 Task: Create a due date automation trigger when advanced on, on the tuesday of the week before a card is due add fields with custom field "Resume" set to a date in this week at 11:00 AM.
Action: Mouse moved to (896, 270)
Screenshot: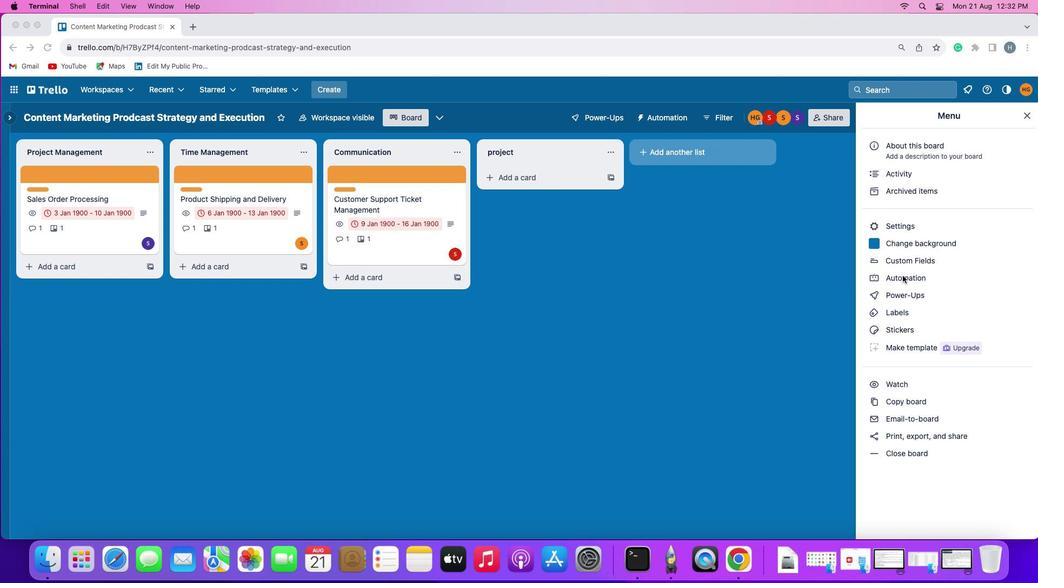 
Action: Mouse pressed left at (896, 270)
Screenshot: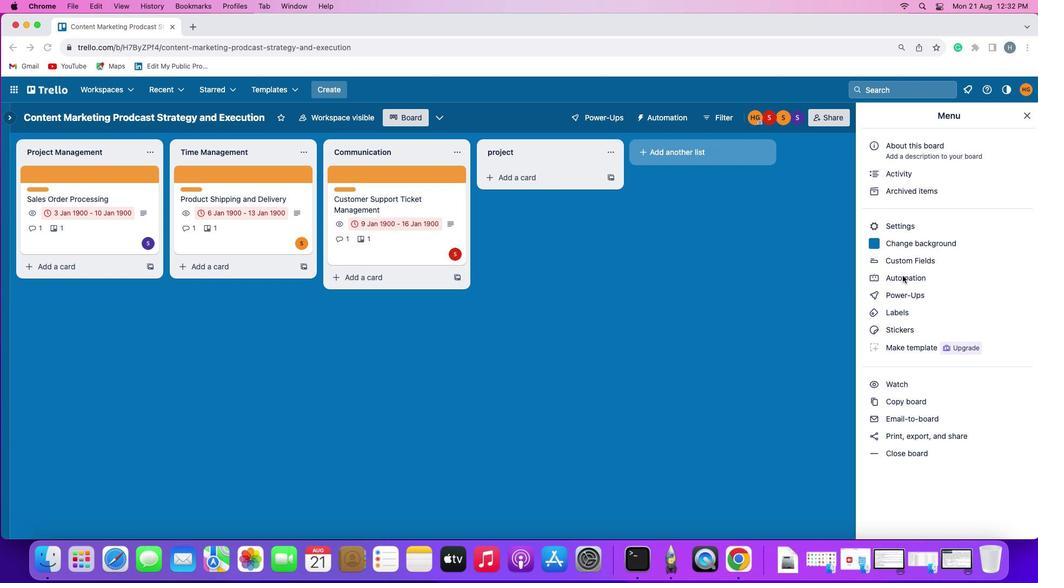 
Action: Mouse pressed left at (896, 270)
Screenshot: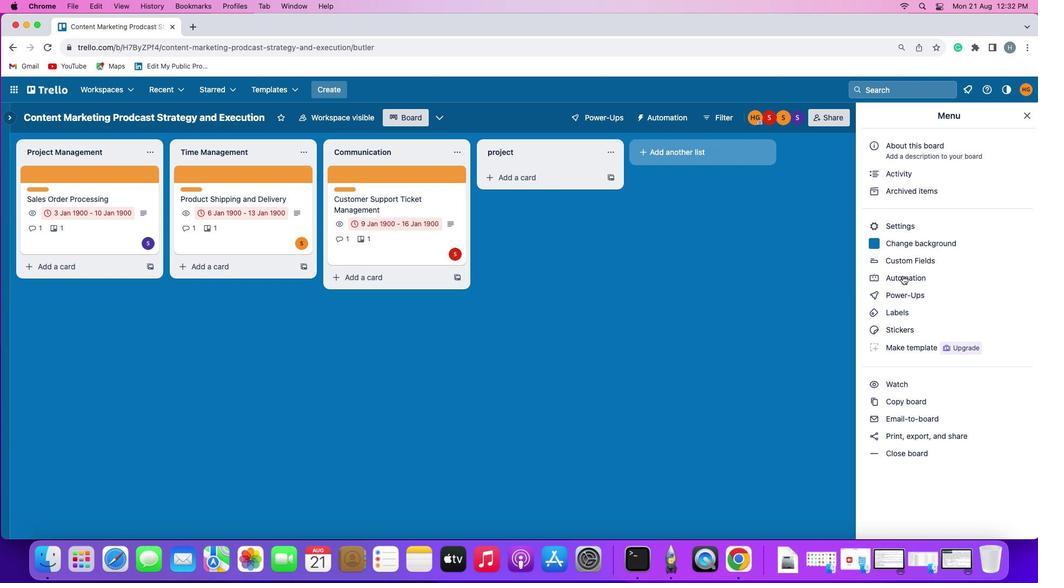 
Action: Mouse moved to (47, 249)
Screenshot: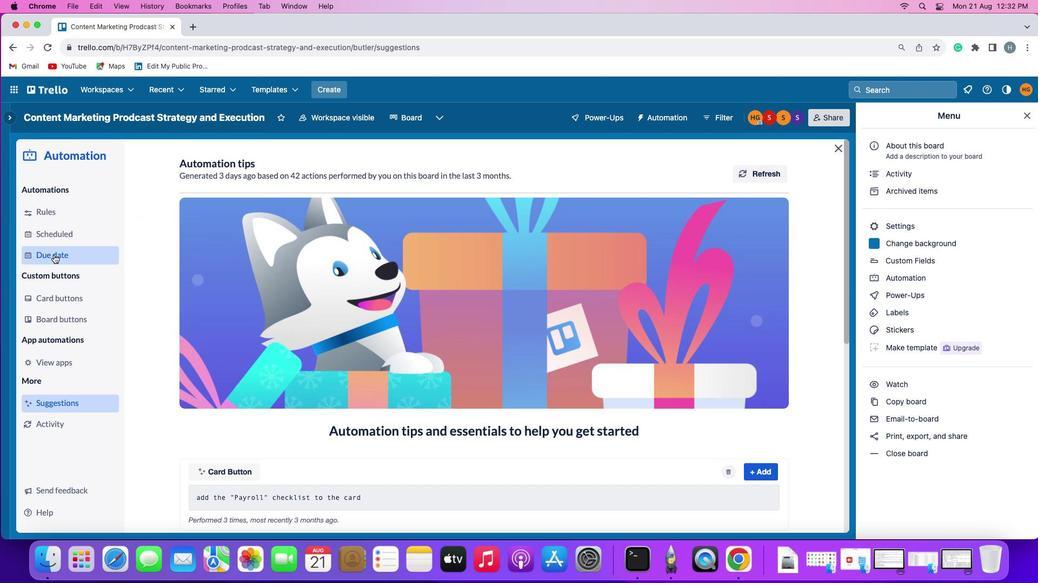 
Action: Mouse pressed left at (47, 249)
Screenshot: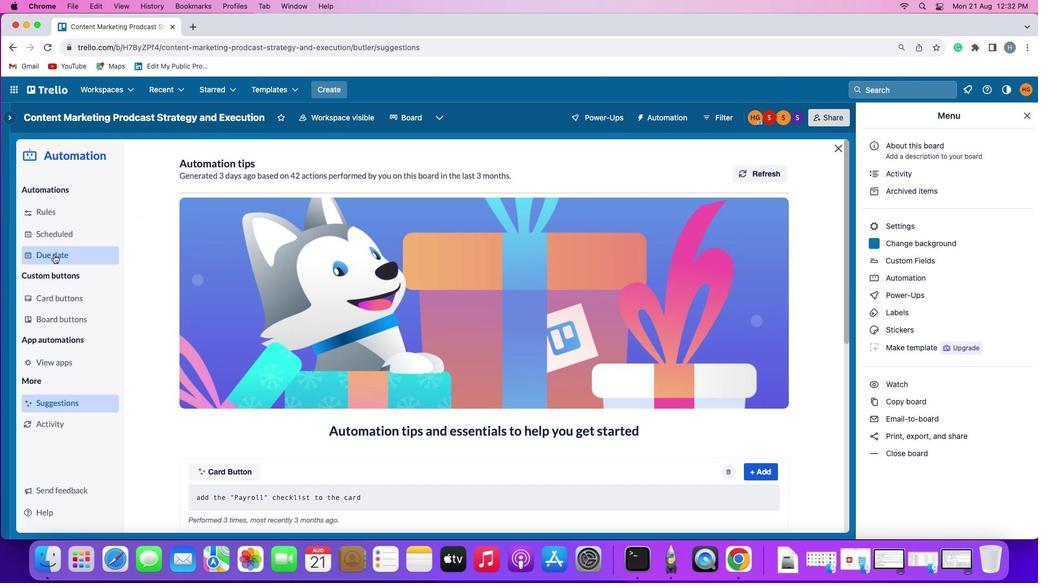 
Action: Mouse moved to (720, 157)
Screenshot: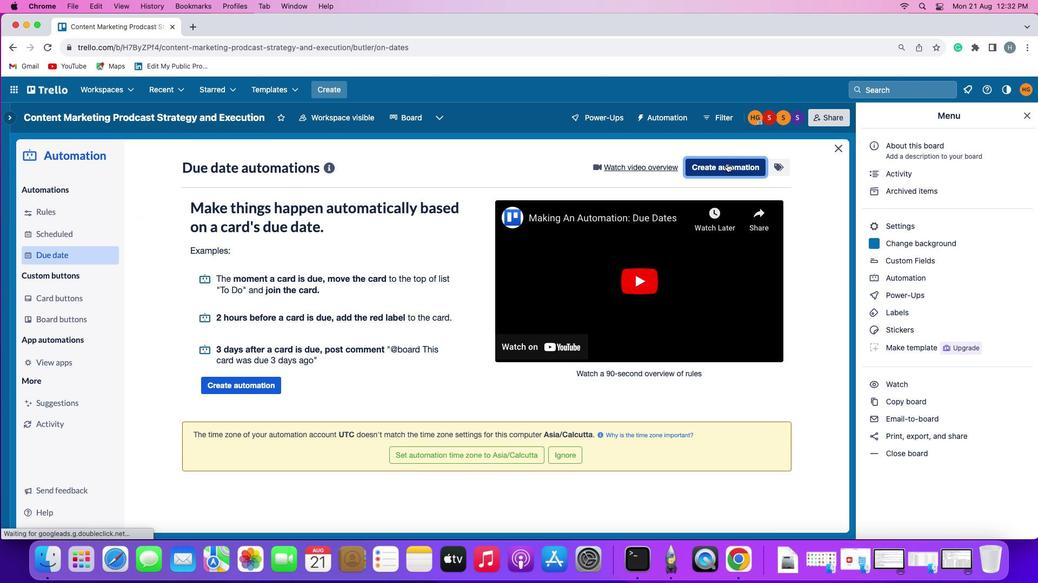 
Action: Mouse pressed left at (720, 157)
Screenshot: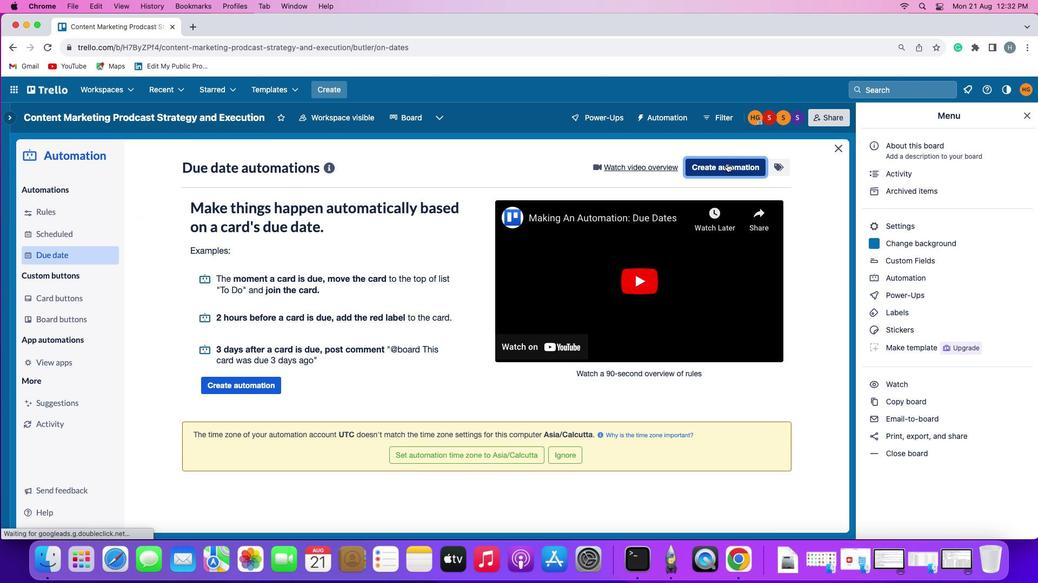 
Action: Mouse moved to (200, 266)
Screenshot: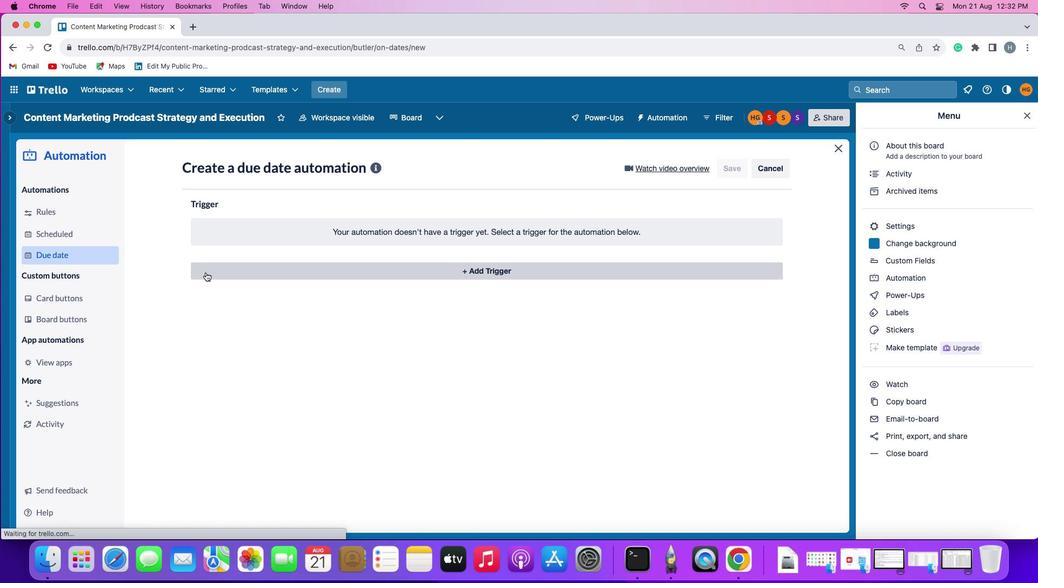 
Action: Mouse pressed left at (200, 266)
Screenshot: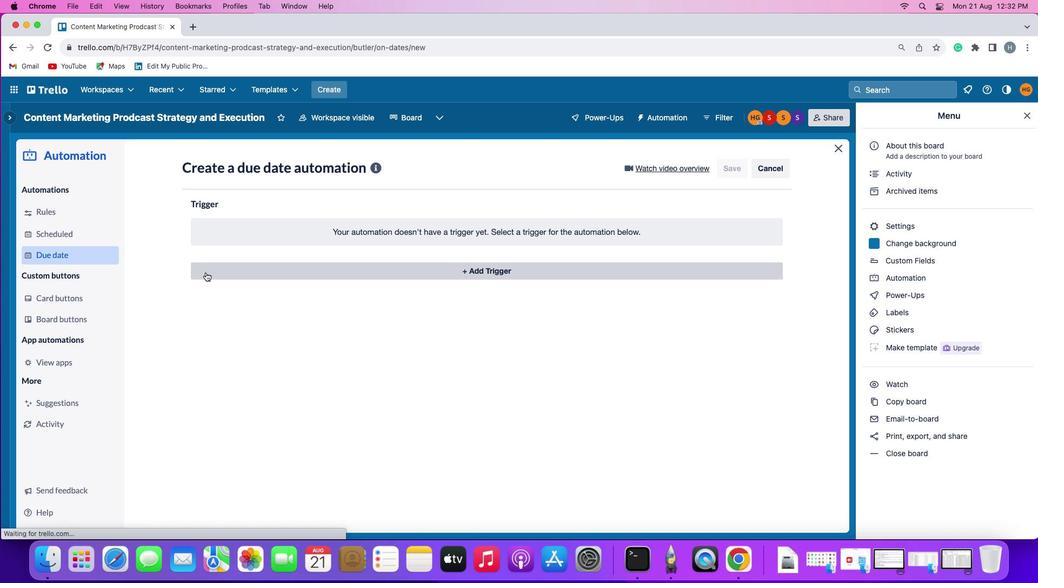 
Action: Mouse moved to (235, 464)
Screenshot: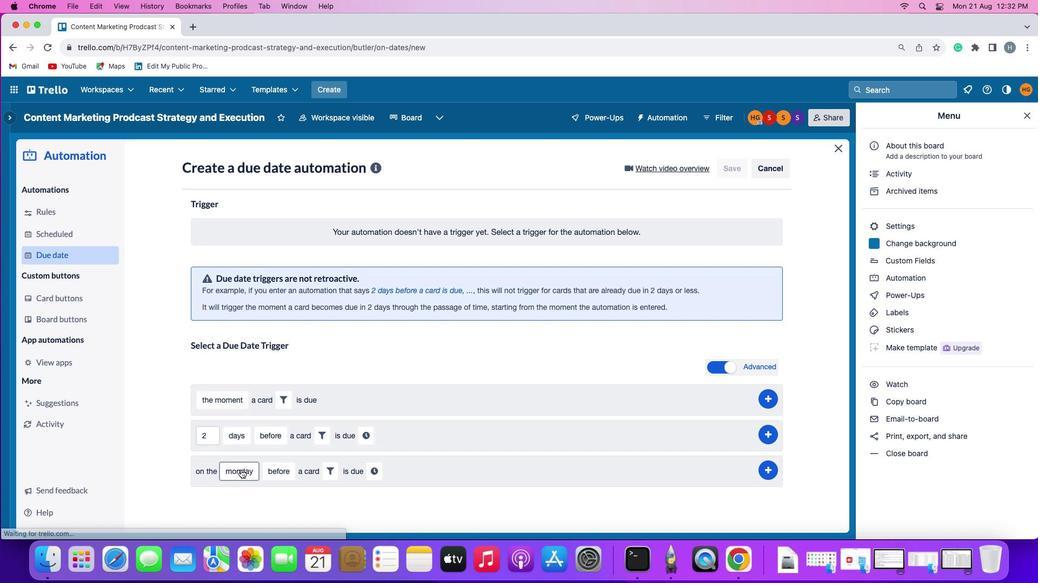 
Action: Mouse pressed left at (235, 464)
Screenshot: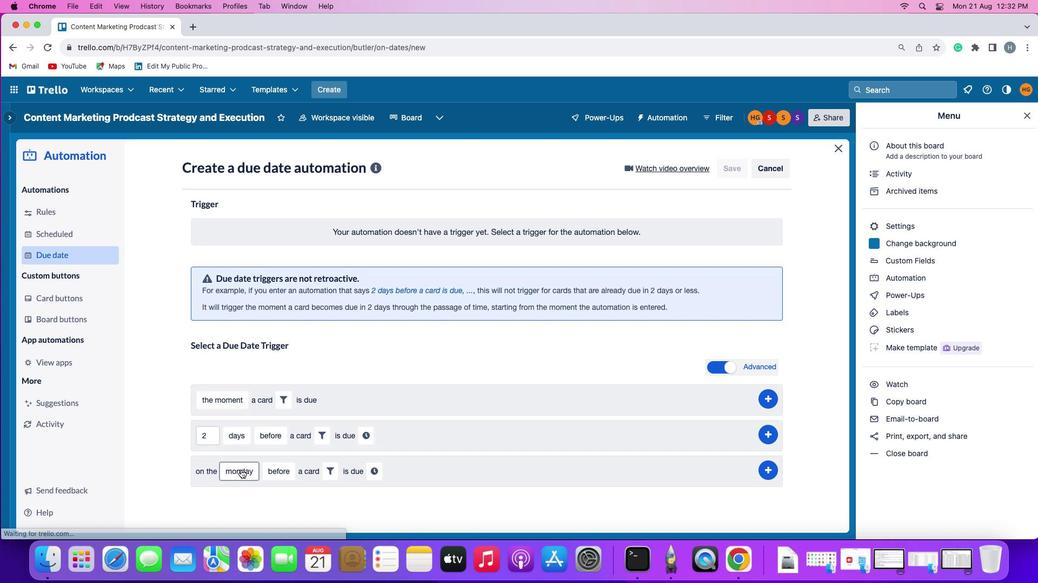
Action: Mouse moved to (262, 336)
Screenshot: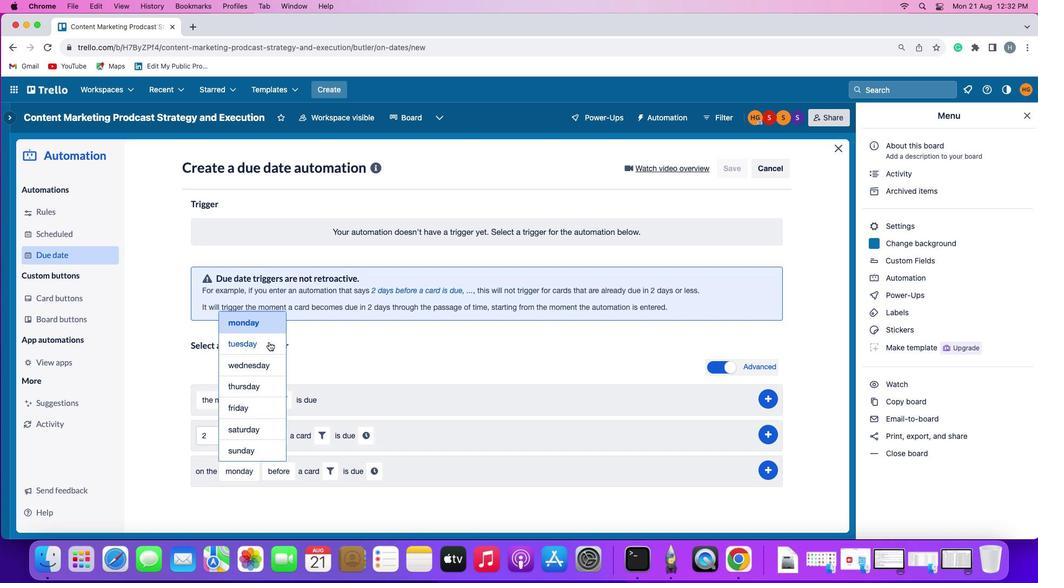 
Action: Mouse pressed left at (262, 336)
Screenshot: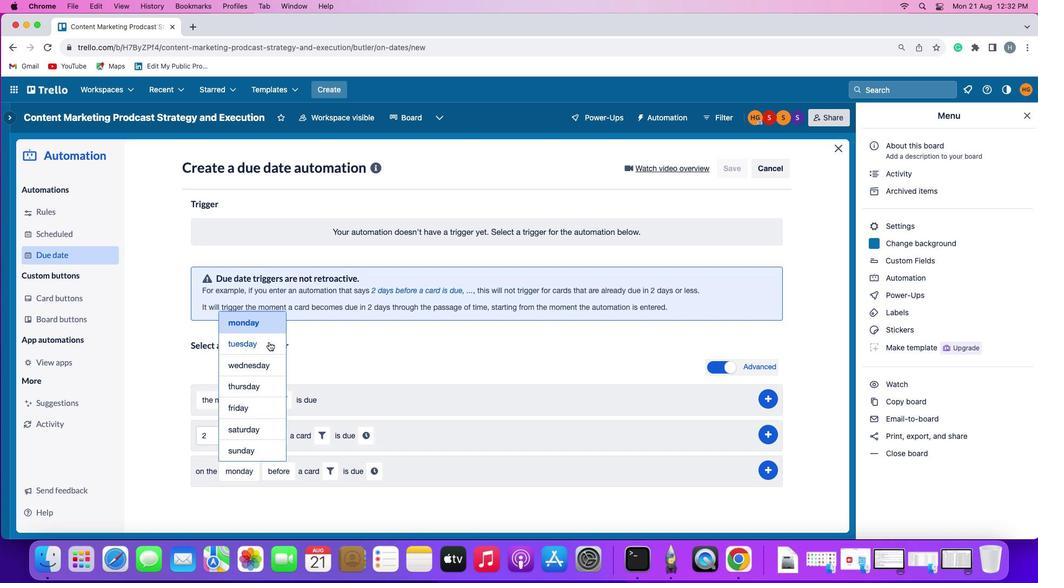 
Action: Mouse moved to (272, 469)
Screenshot: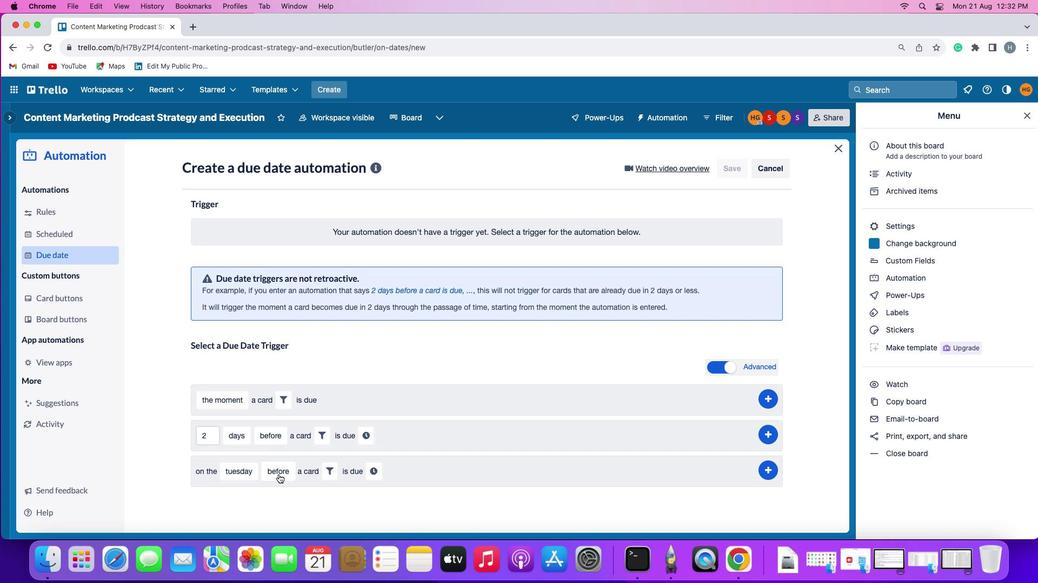 
Action: Mouse pressed left at (272, 469)
Screenshot: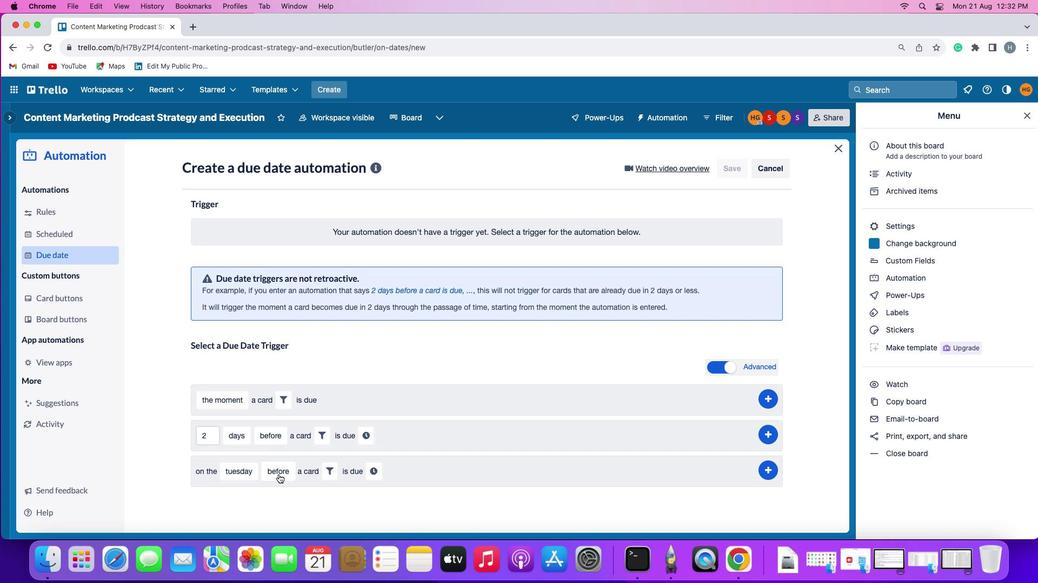 
Action: Mouse moved to (280, 444)
Screenshot: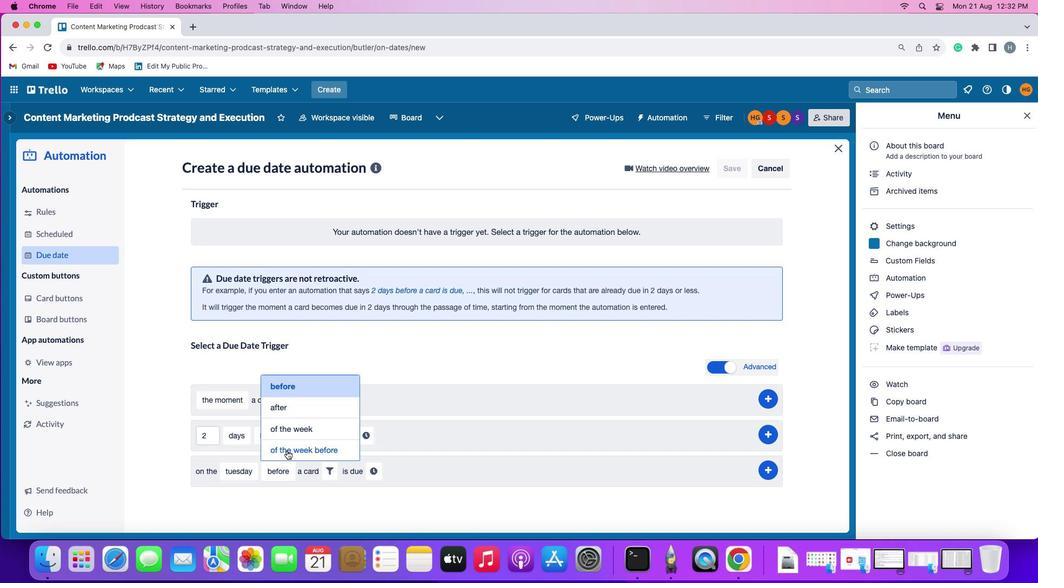 
Action: Mouse pressed left at (280, 444)
Screenshot: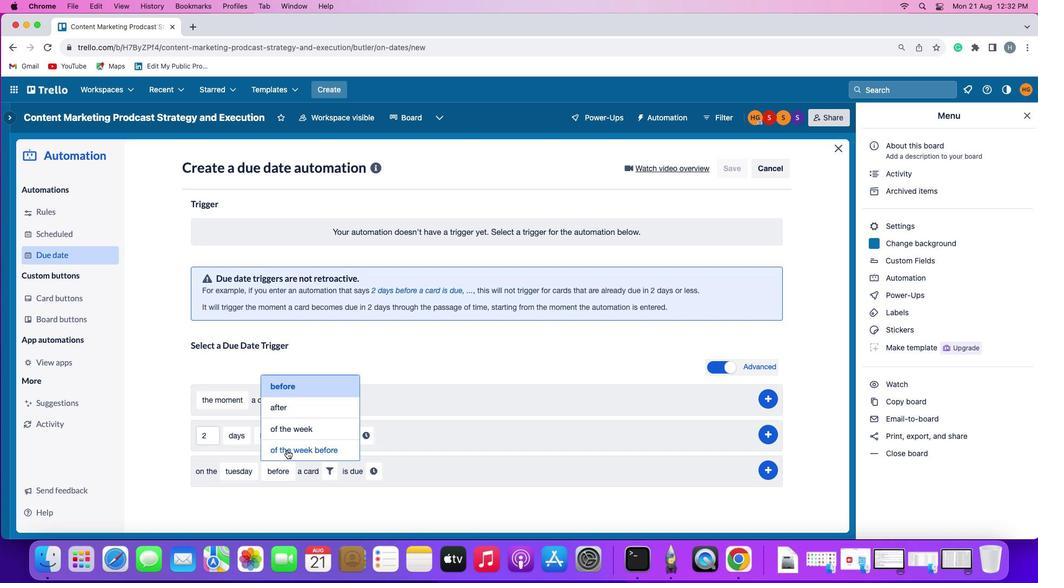 
Action: Mouse moved to (370, 467)
Screenshot: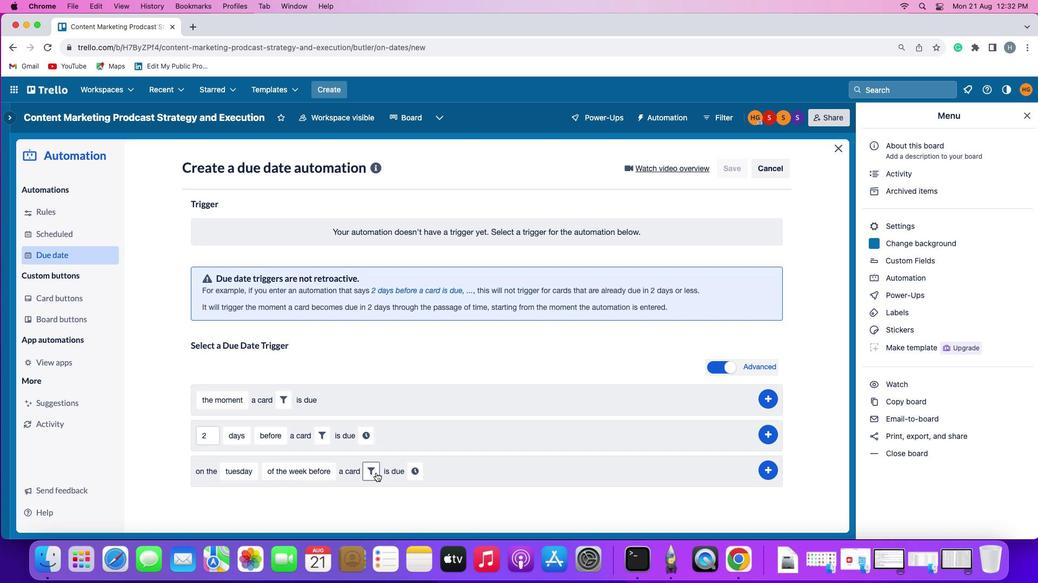 
Action: Mouse pressed left at (370, 467)
Screenshot: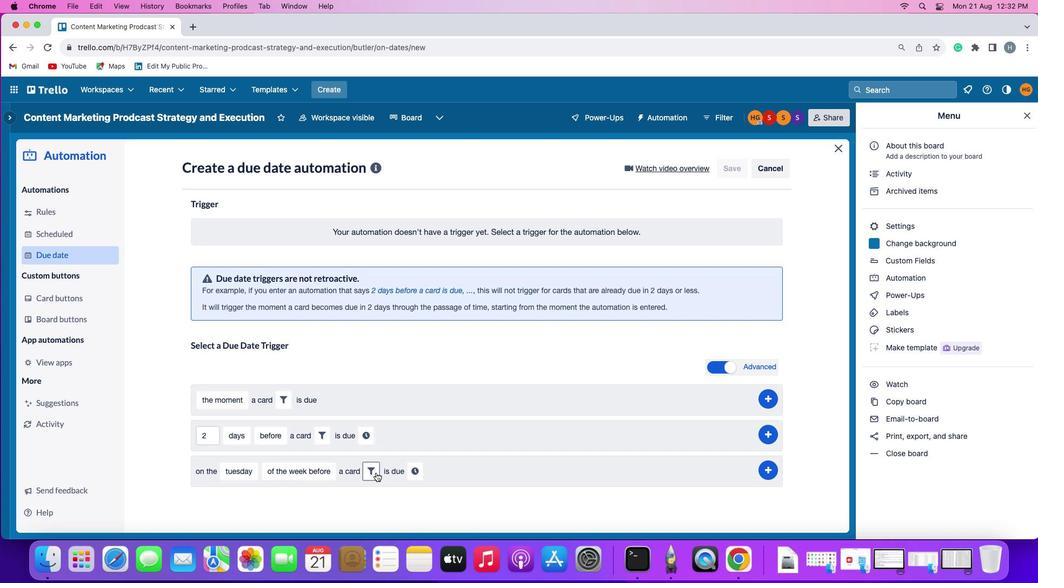 
Action: Mouse moved to (534, 499)
Screenshot: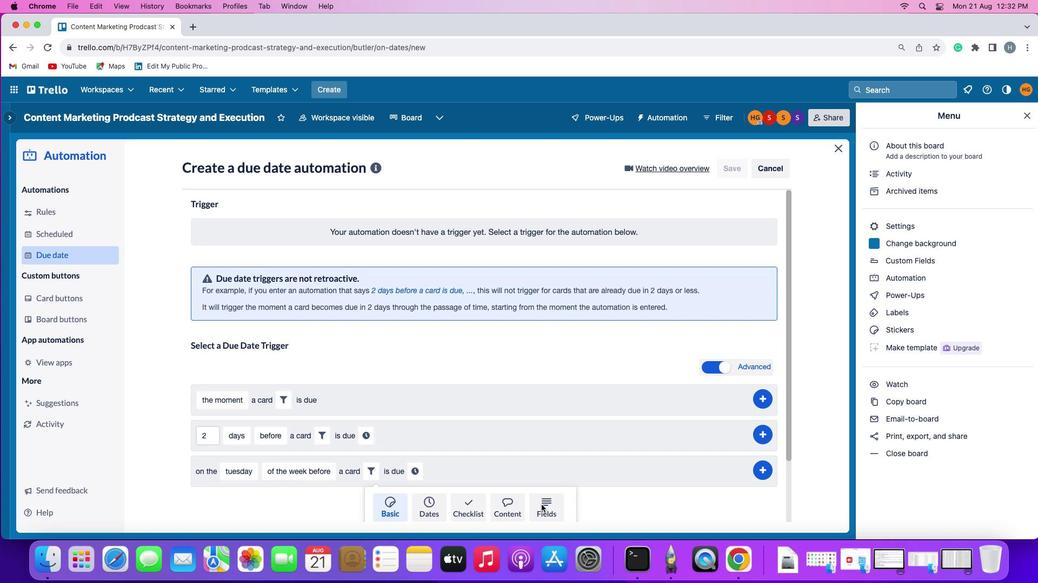 
Action: Mouse pressed left at (534, 499)
Screenshot: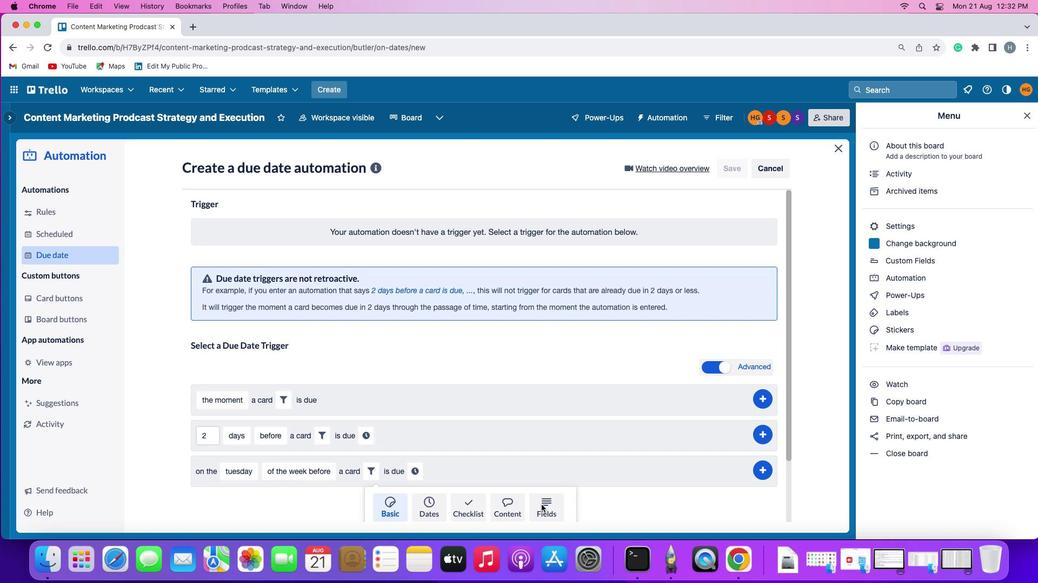 
Action: Mouse moved to (337, 490)
Screenshot: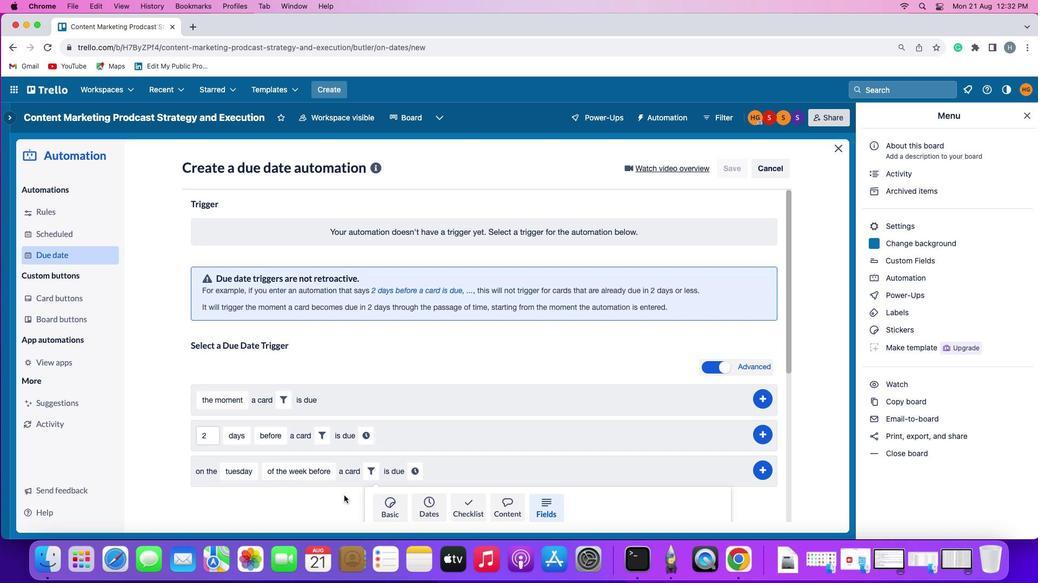 
Action: Mouse scrolled (337, 490) with delta (-5, -5)
Screenshot: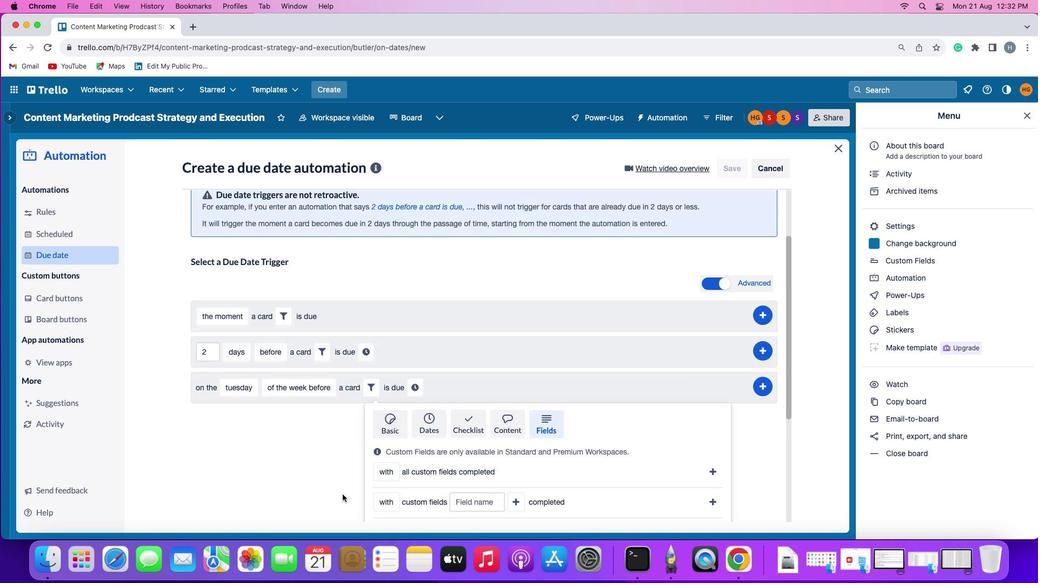 
Action: Mouse scrolled (337, 490) with delta (-5, -5)
Screenshot: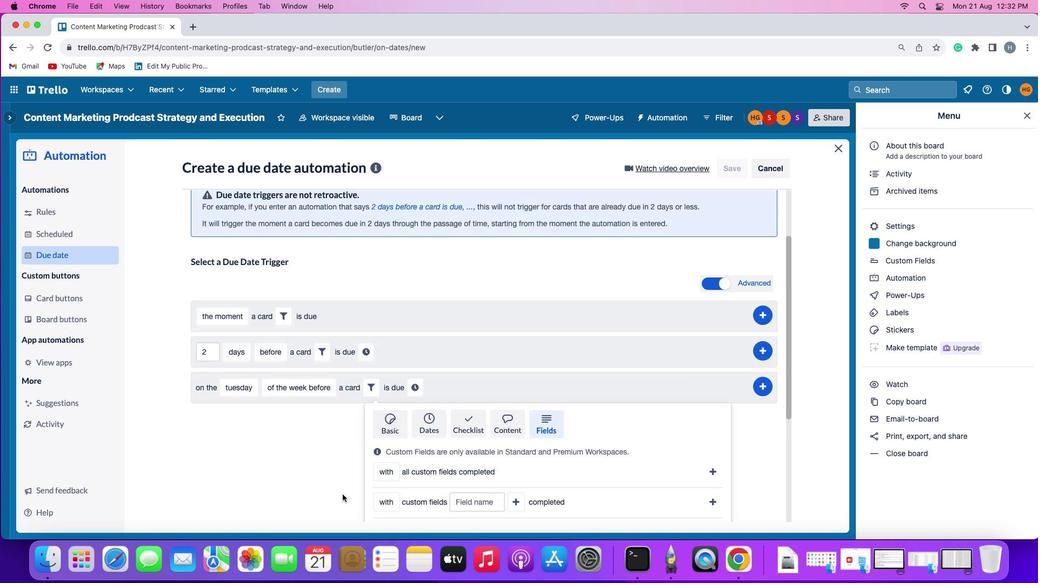 
Action: Mouse scrolled (337, 490) with delta (-5, -7)
Screenshot: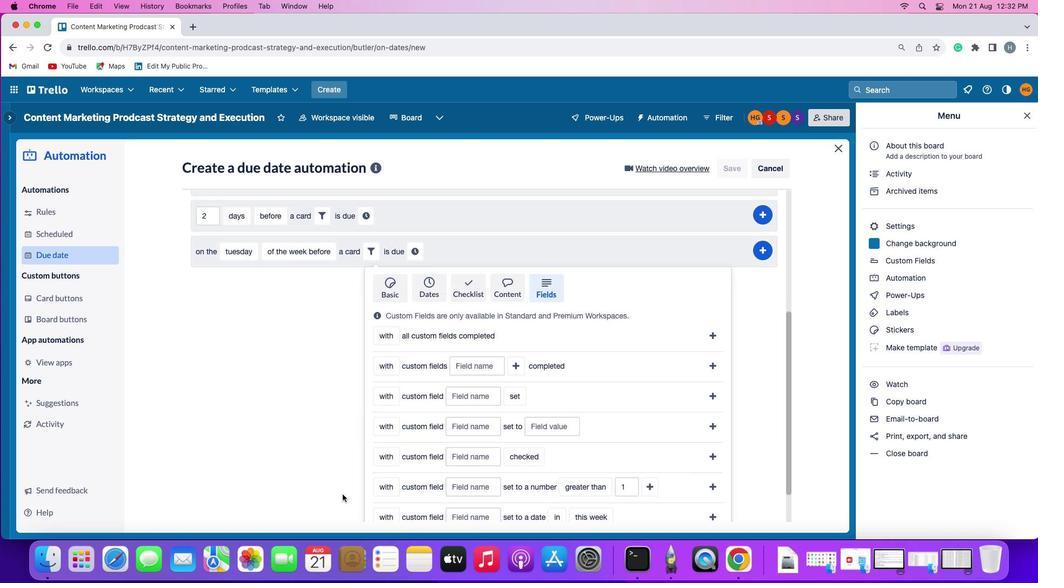 
Action: Mouse scrolled (337, 490) with delta (-5, -8)
Screenshot: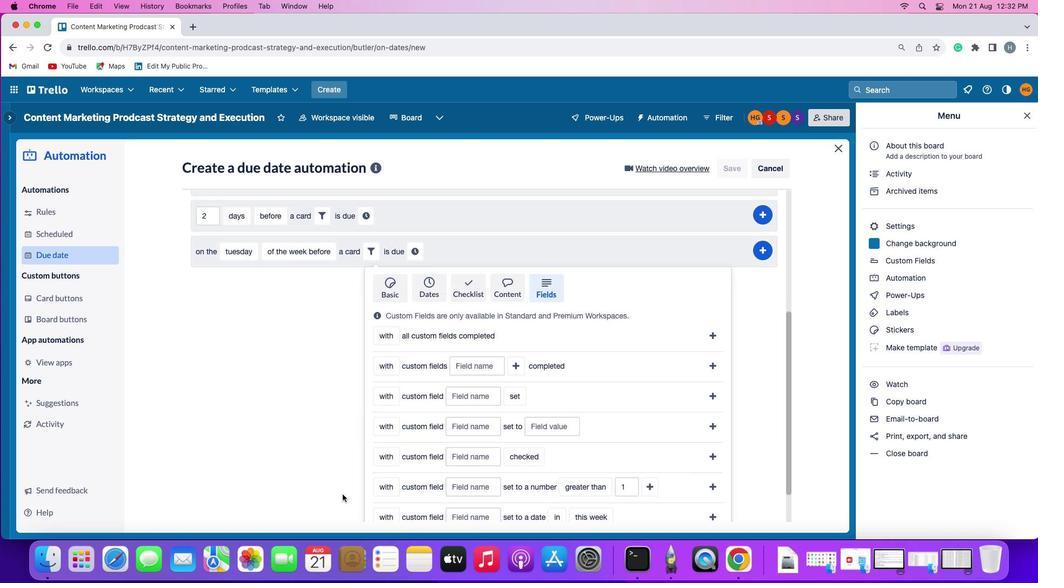 
Action: Mouse scrolled (337, 490) with delta (-5, -8)
Screenshot: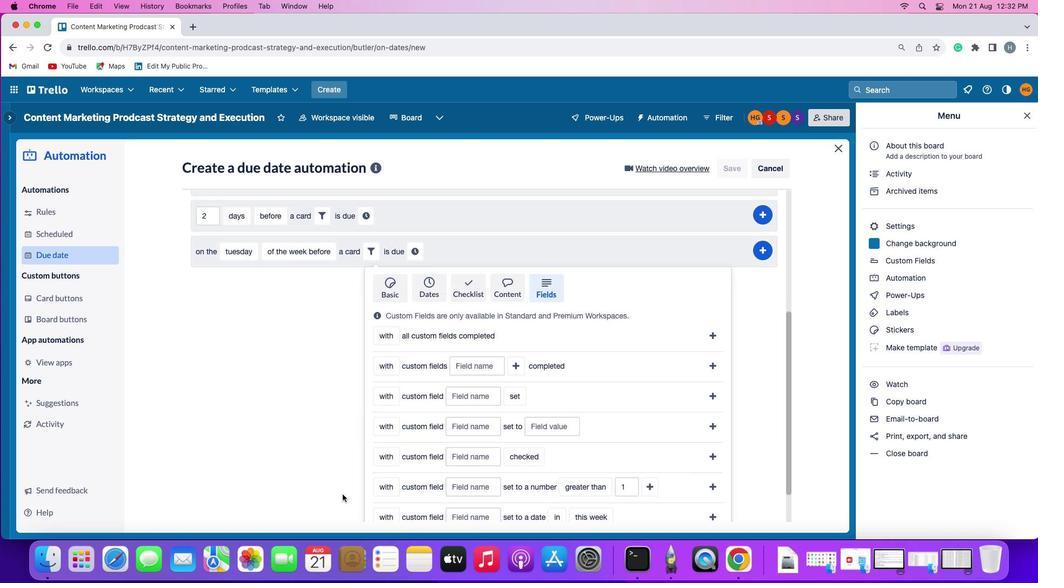 
Action: Mouse moved to (337, 489)
Screenshot: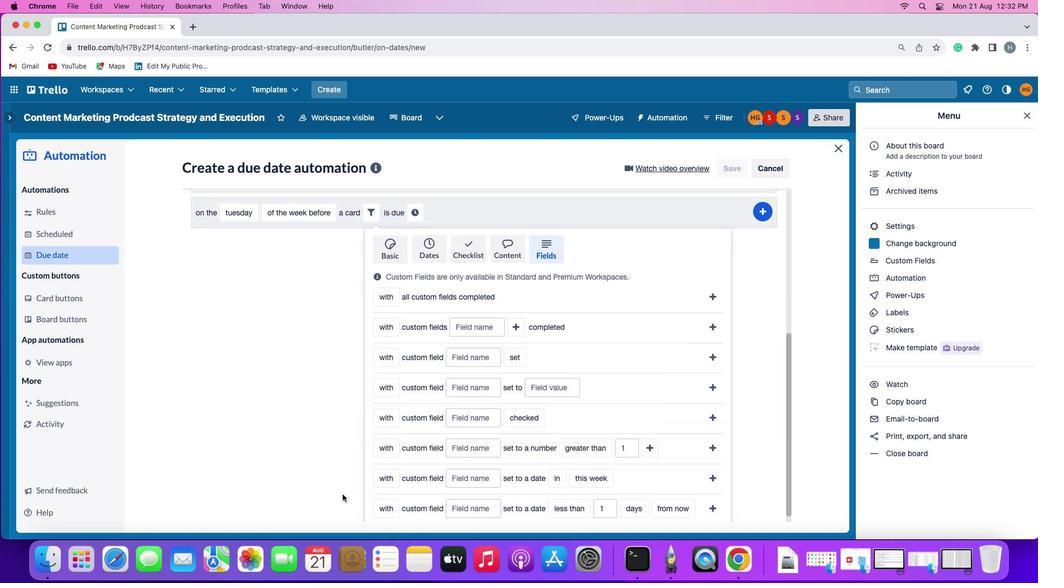 
Action: Mouse scrolled (337, 489) with delta (-5, -9)
Screenshot: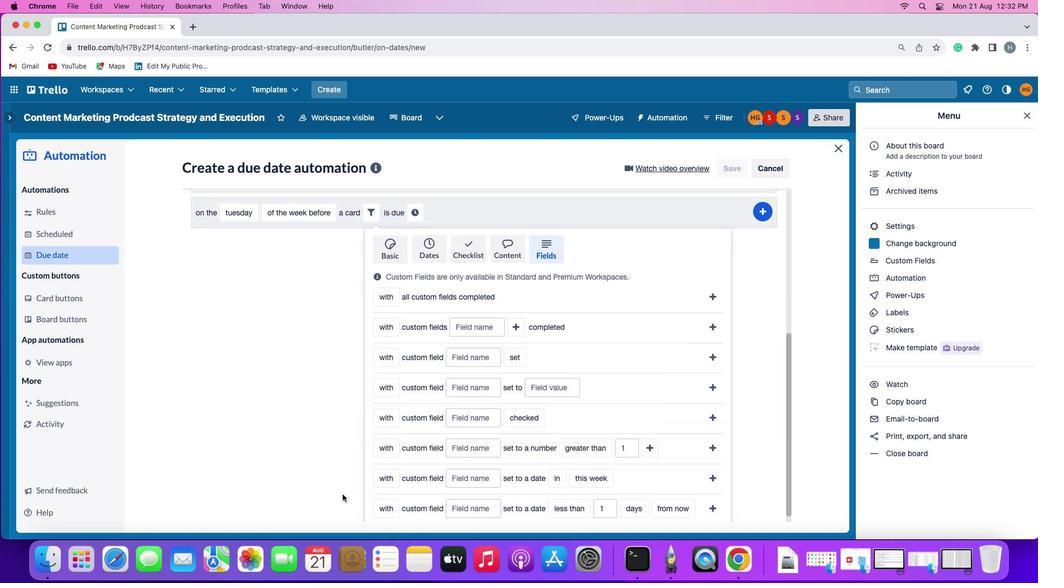 
Action: Mouse moved to (336, 488)
Screenshot: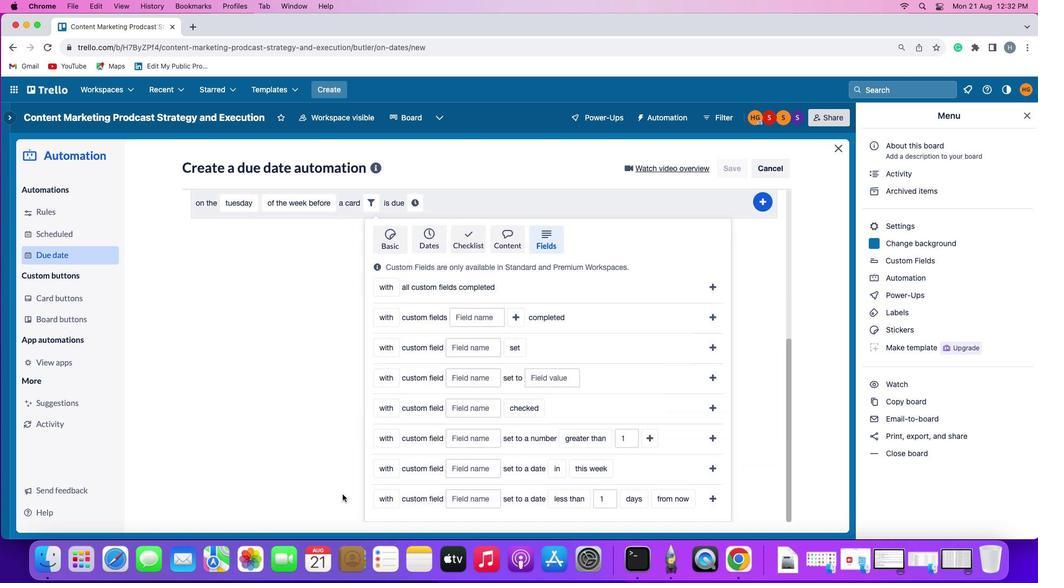 
Action: Mouse scrolled (336, 488) with delta (-5, -5)
Screenshot: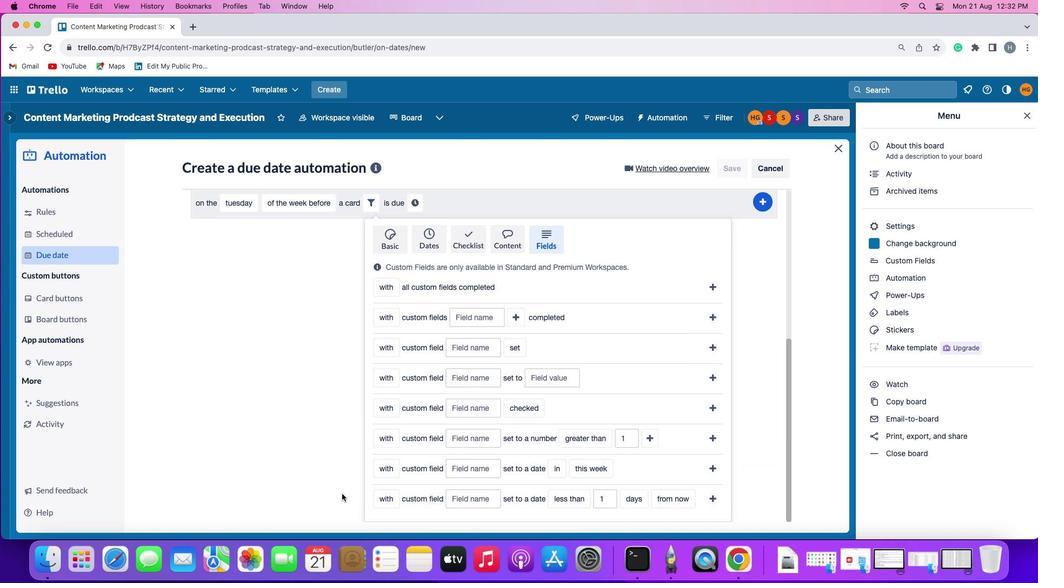 
Action: Mouse scrolled (336, 488) with delta (-5, -5)
Screenshot: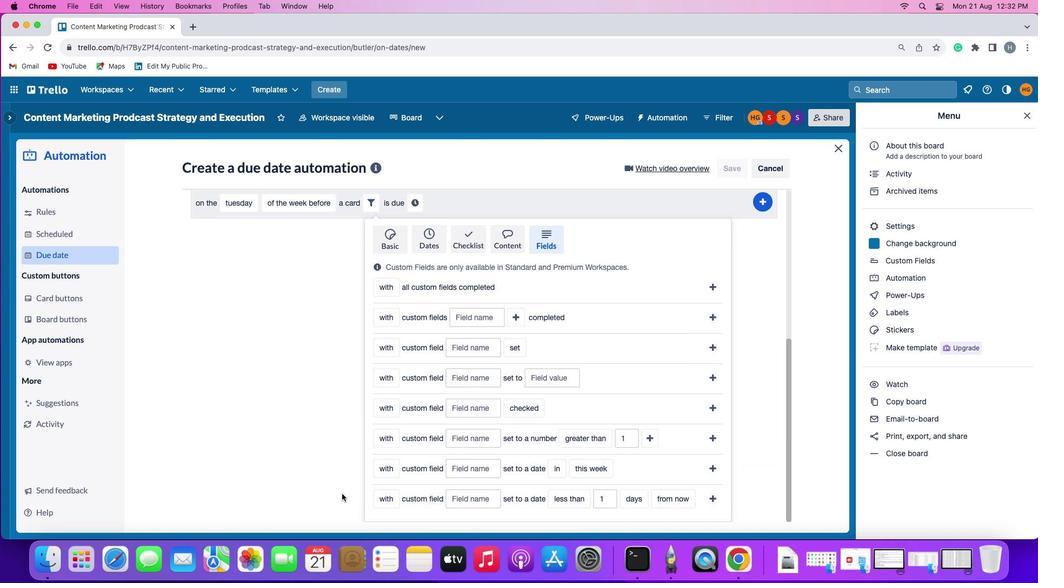 
Action: Mouse scrolled (336, 488) with delta (-5, -7)
Screenshot: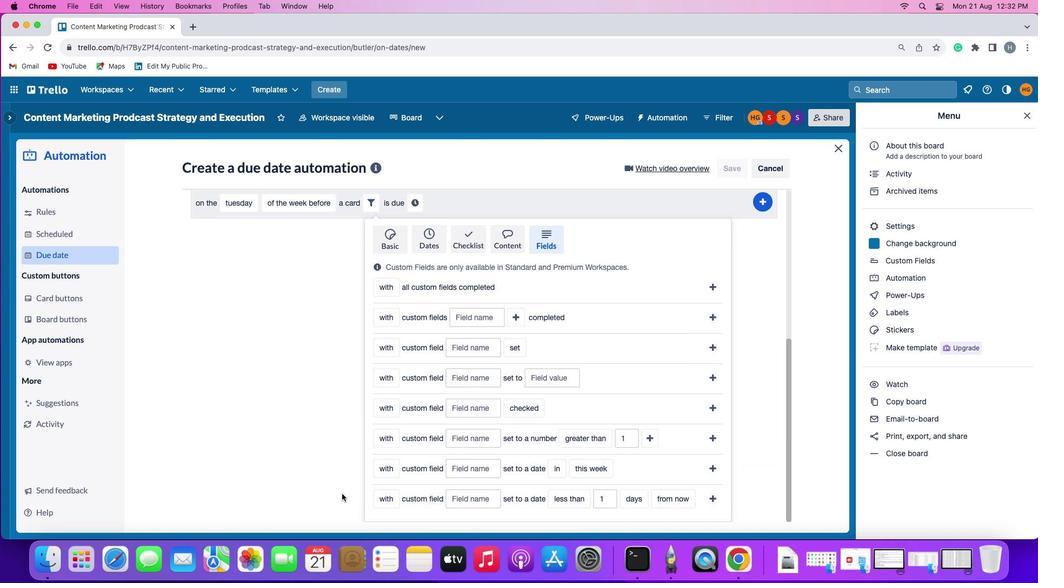 
Action: Mouse scrolled (336, 488) with delta (-5, -8)
Screenshot: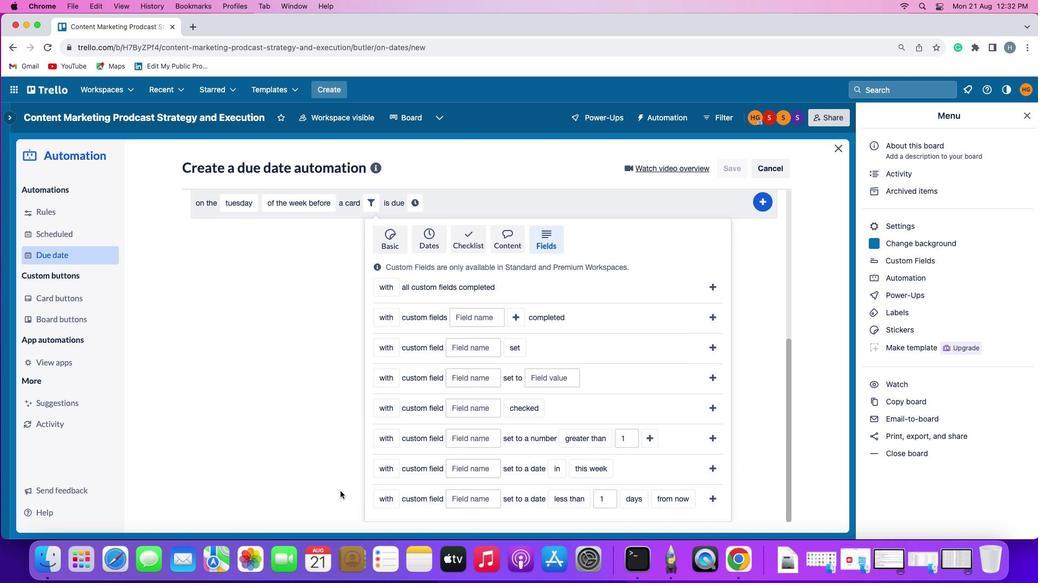 
Action: Mouse scrolled (336, 488) with delta (-5, -8)
Screenshot: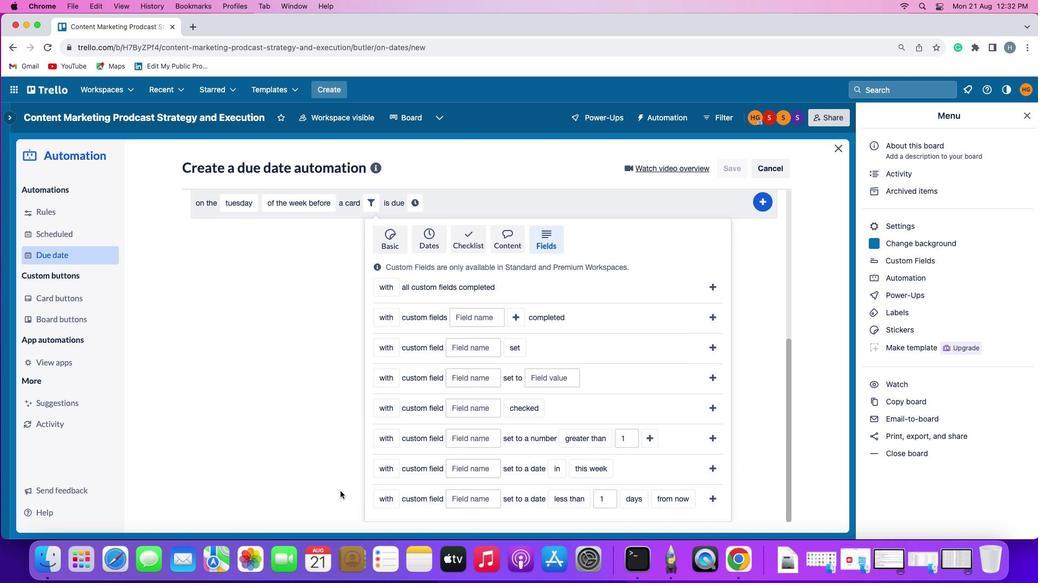 
Action: Mouse scrolled (336, 488) with delta (-5, -9)
Screenshot: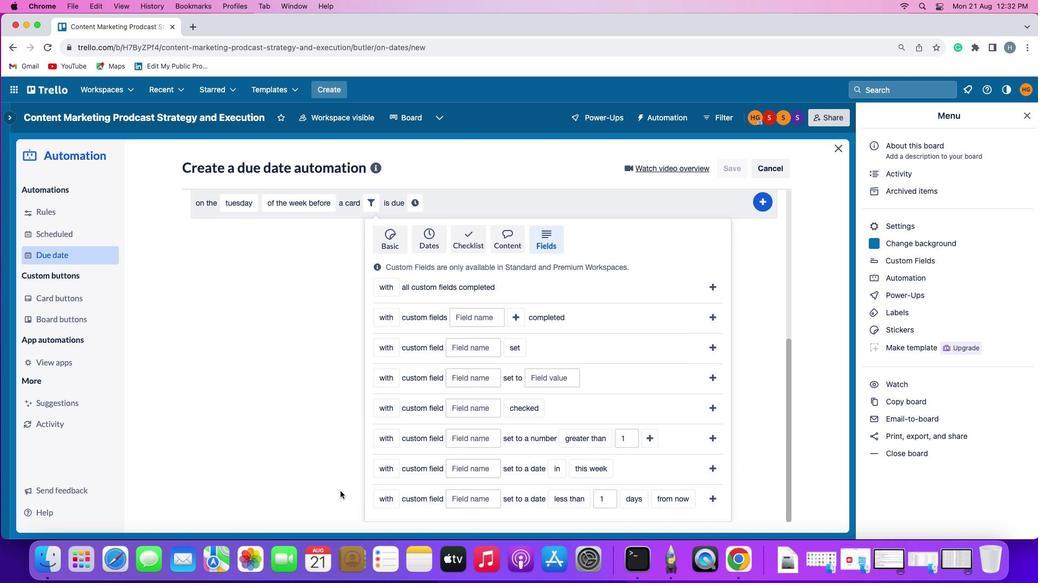 
Action: Mouse moved to (334, 485)
Screenshot: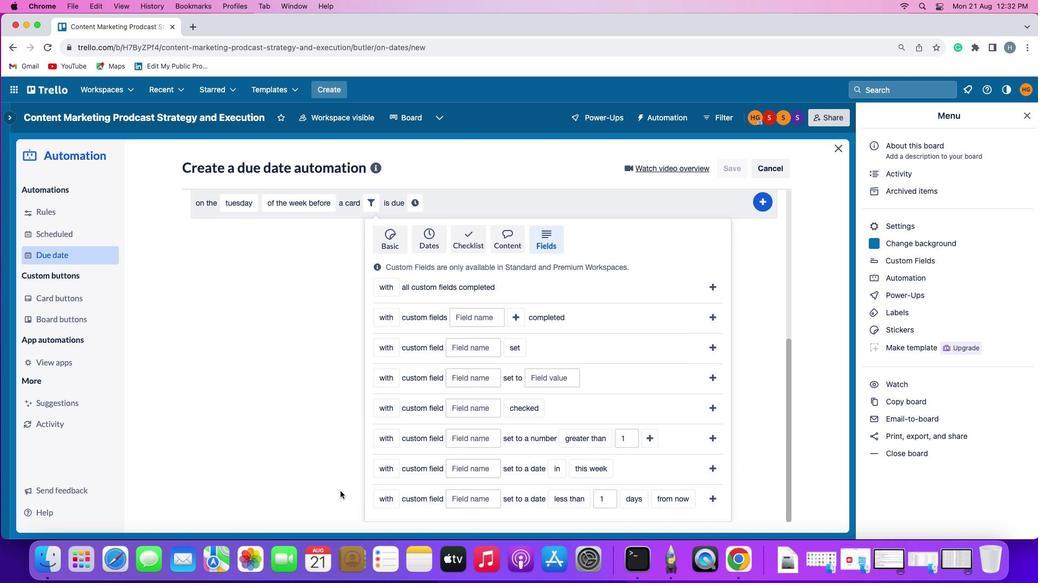 
Action: Mouse scrolled (334, 485) with delta (-5, -5)
Screenshot: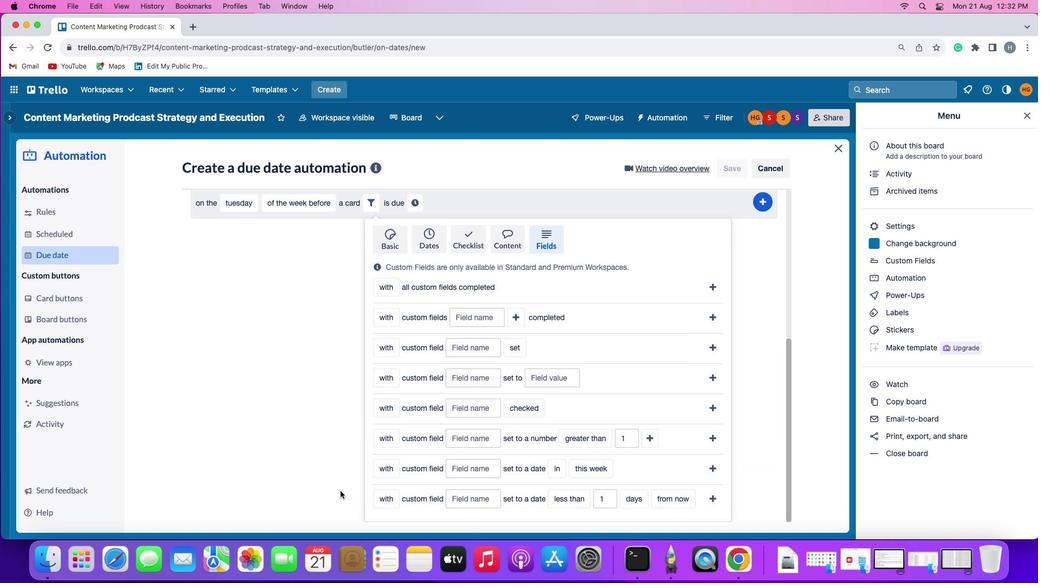 
Action: Mouse scrolled (334, 485) with delta (-5, -5)
Screenshot: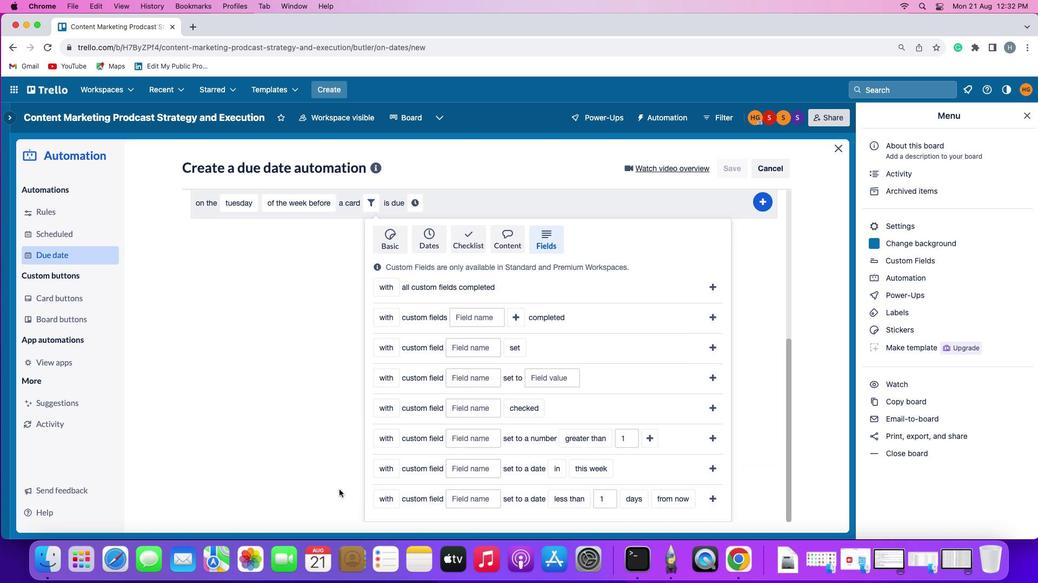 
Action: Mouse scrolled (334, 485) with delta (-5, -6)
Screenshot: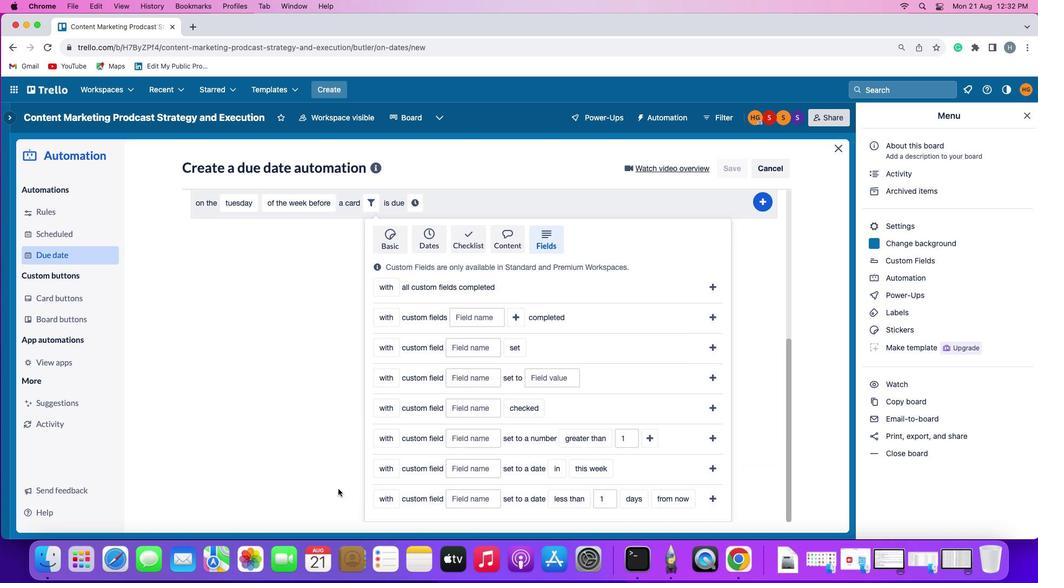 
Action: Mouse moved to (389, 464)
Screenshot: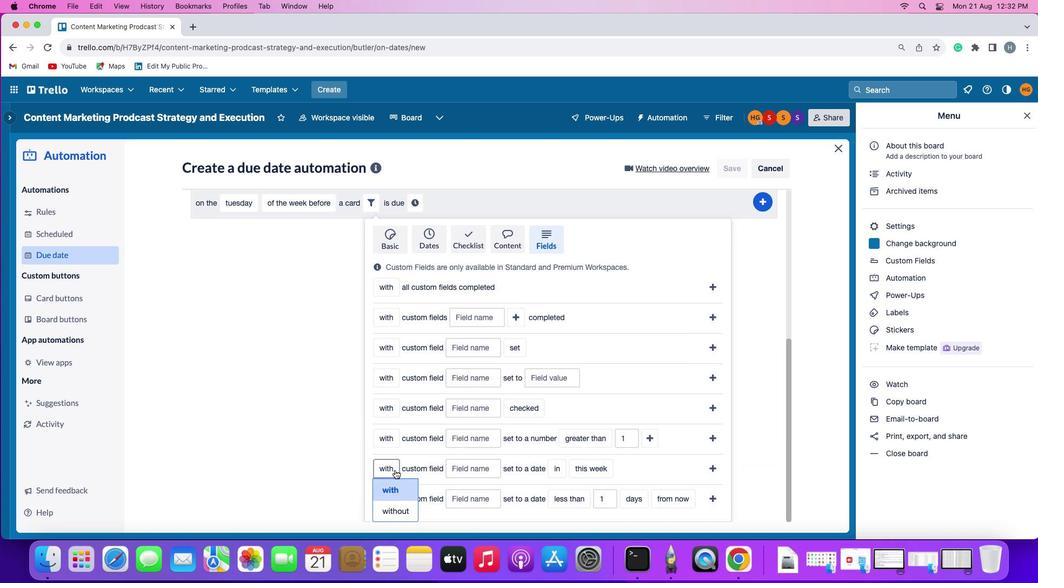
Action: Mouse pressed left at (389, 464)
Screenshot: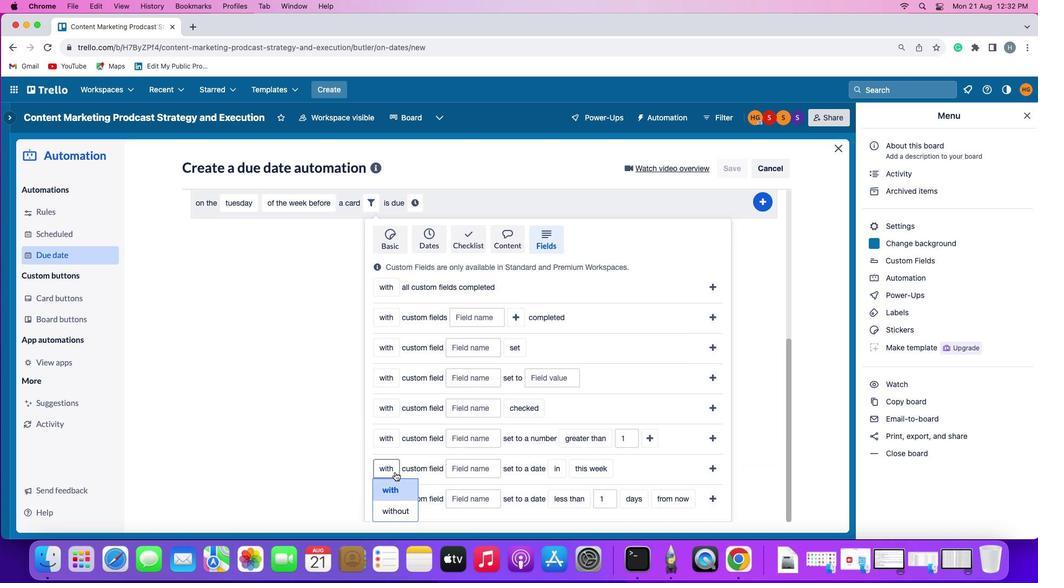
Action: Mouse moved to (391, 480)
Screenshot: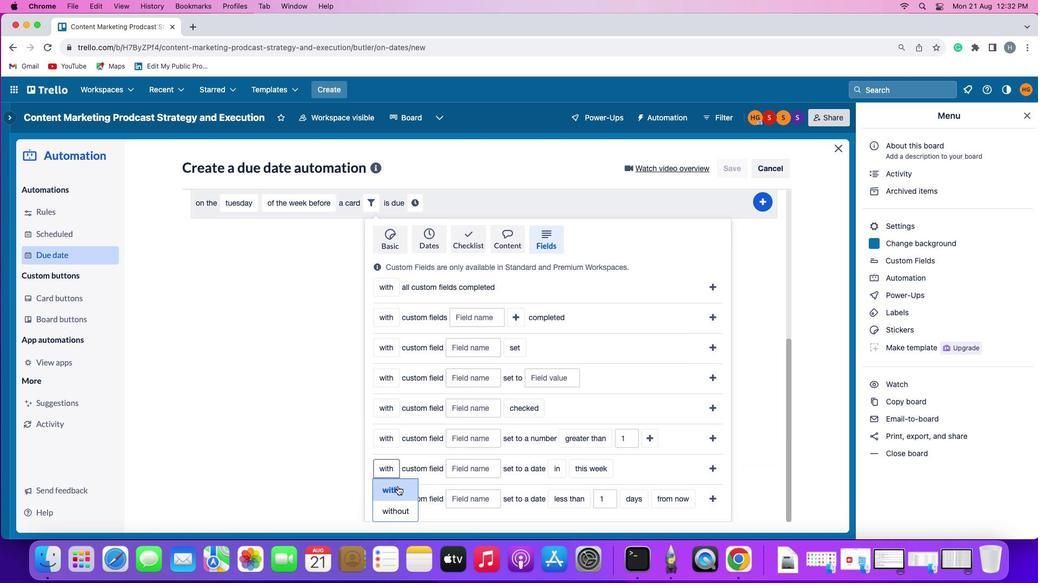 
Action: Mouse pressed left at (391, 480)
Screenshot: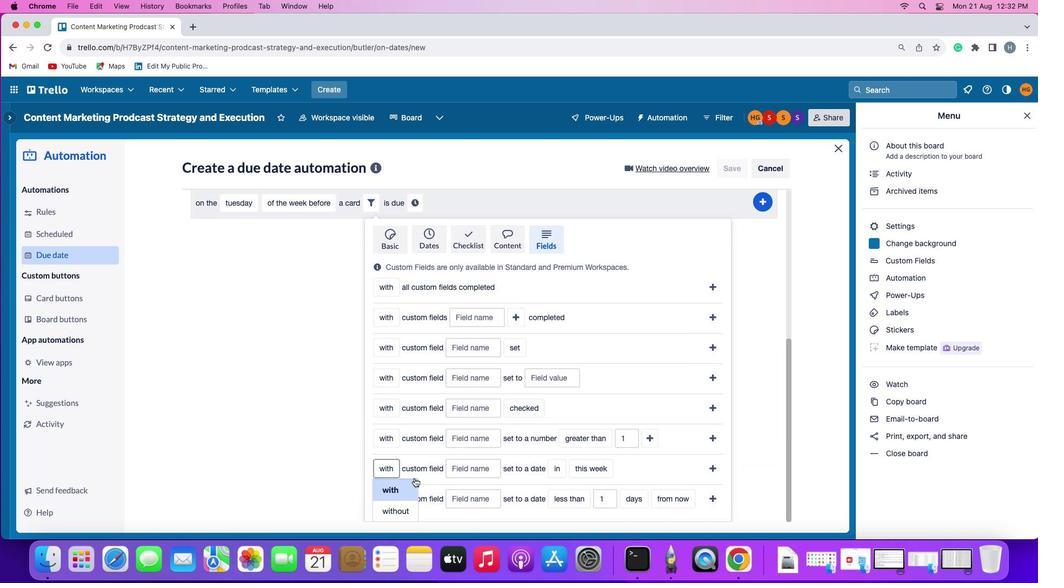 
Action: Mouse moved to (475, 456)
Screenshot: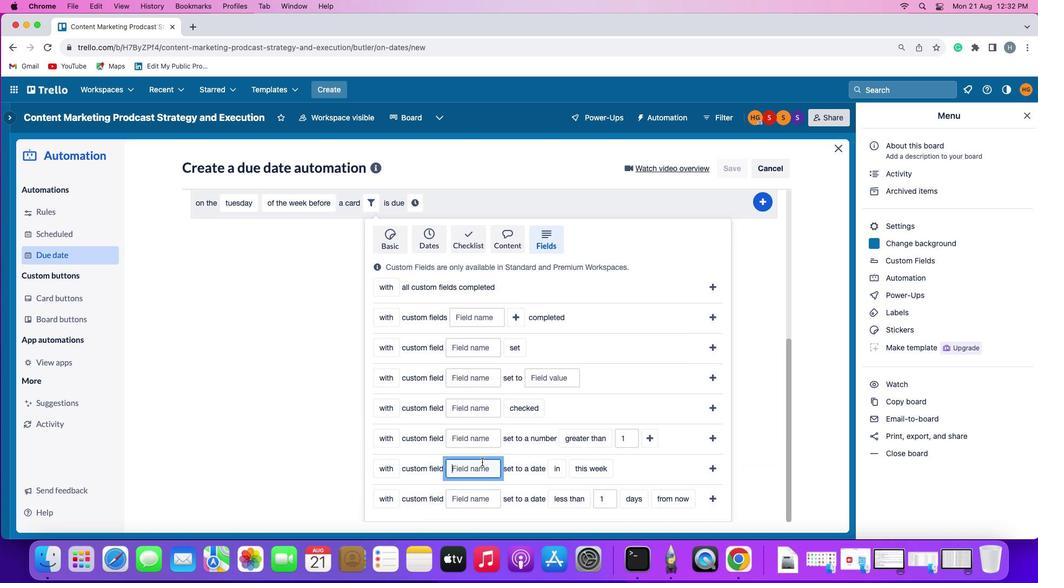 
Action: Mouse pressed left at (475, 456)
Screenshot: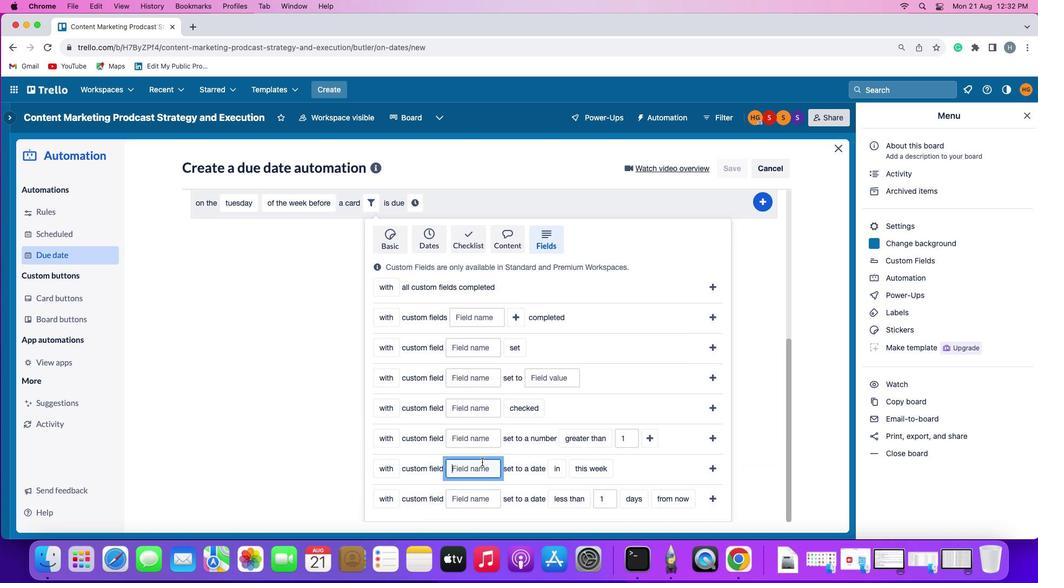 
Action: Key pressed Key.shift'R''e''s''u''m''e'
Screenshot: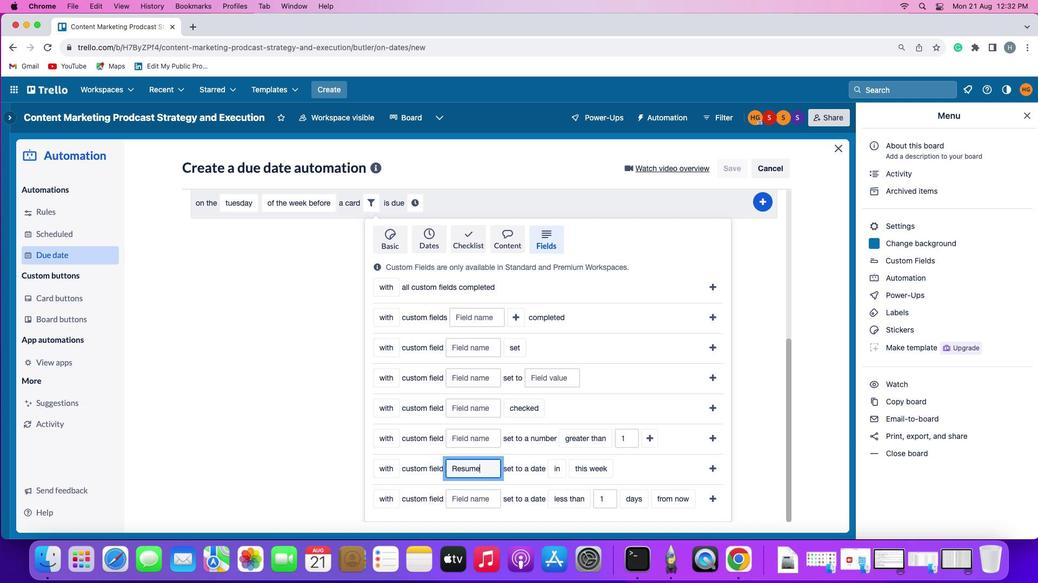 
Action: Mouse moved to (553, 460)
Screenshot: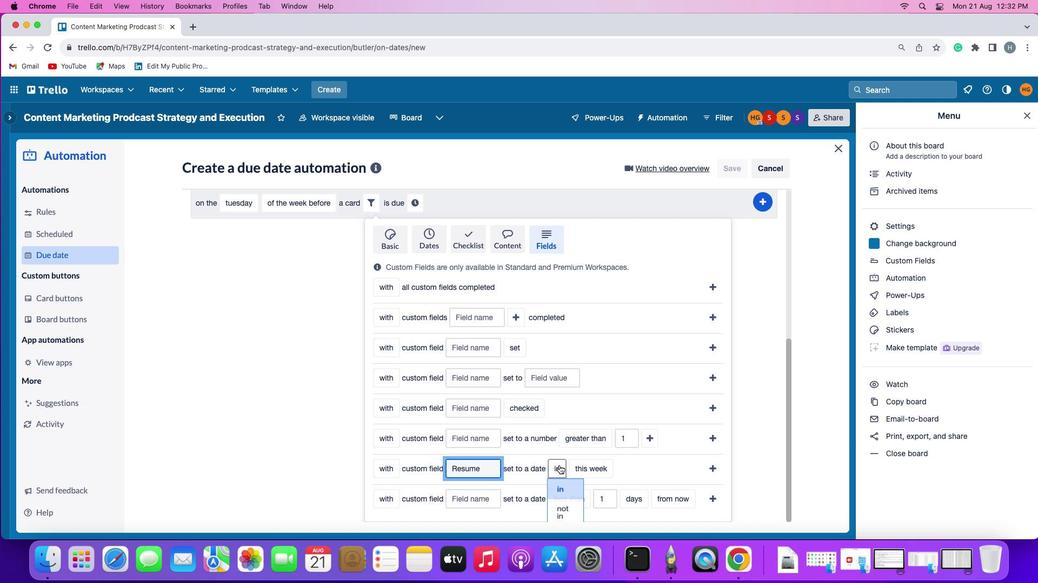 
Action: Mouse pressed left at (553, 460)
Screenshot: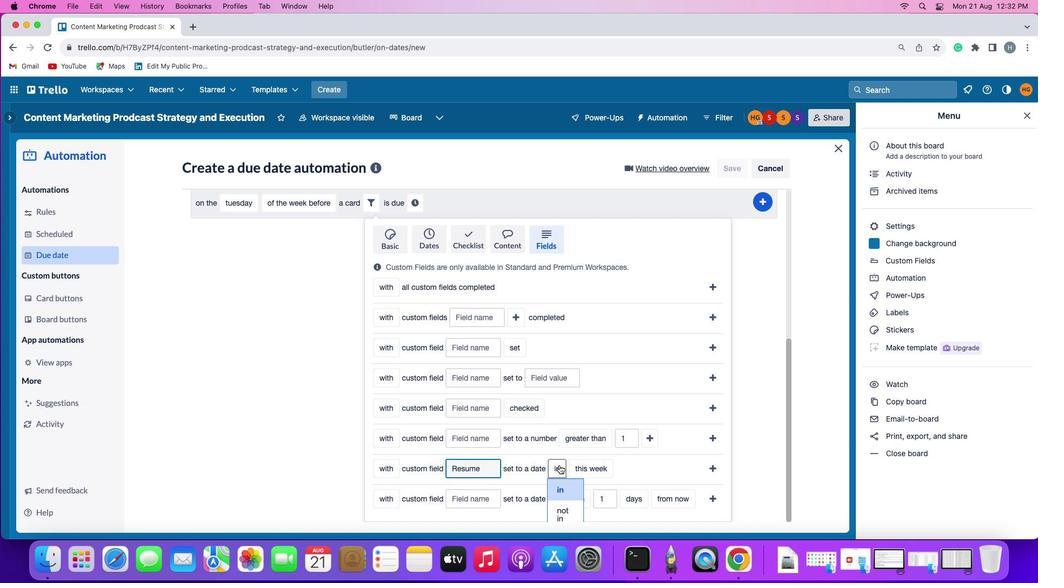 
Action: Mouse moved to (556, 481)
Screenshot: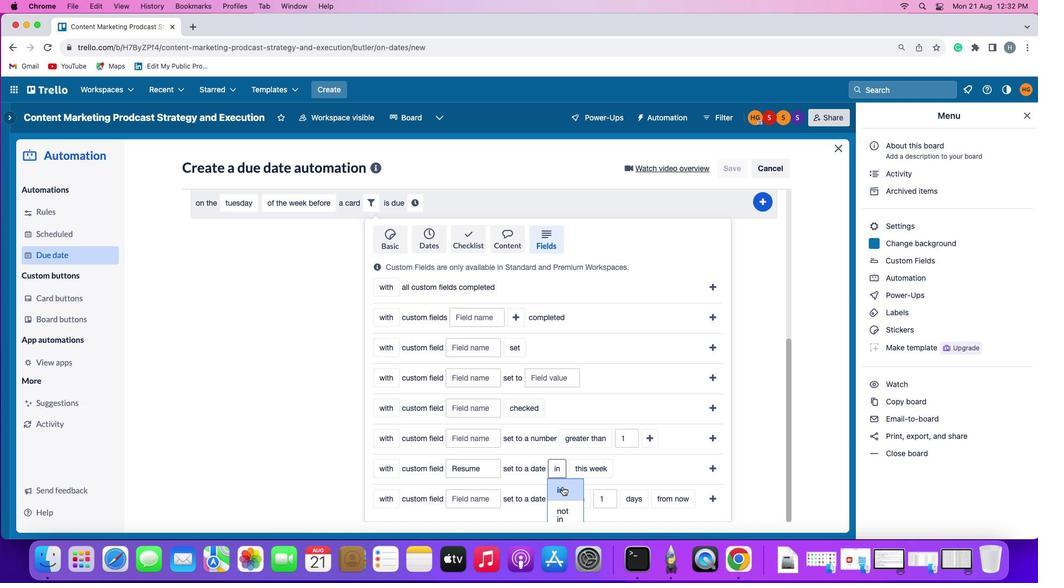 
Action: Mouse pressed left at (556, 481)
Screenshot: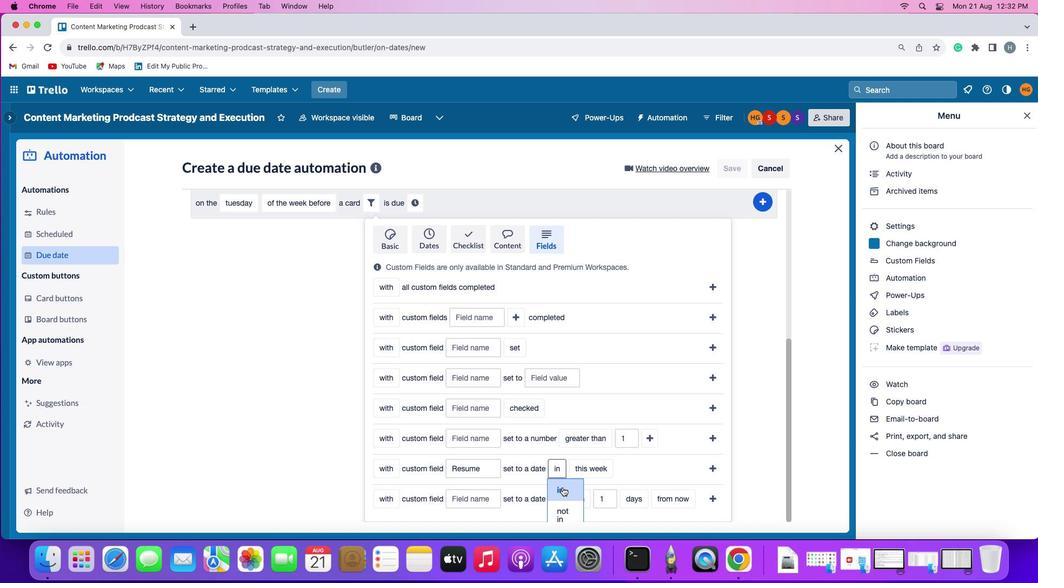 
Action: Mouse moved to (596, 462)
Screenshot: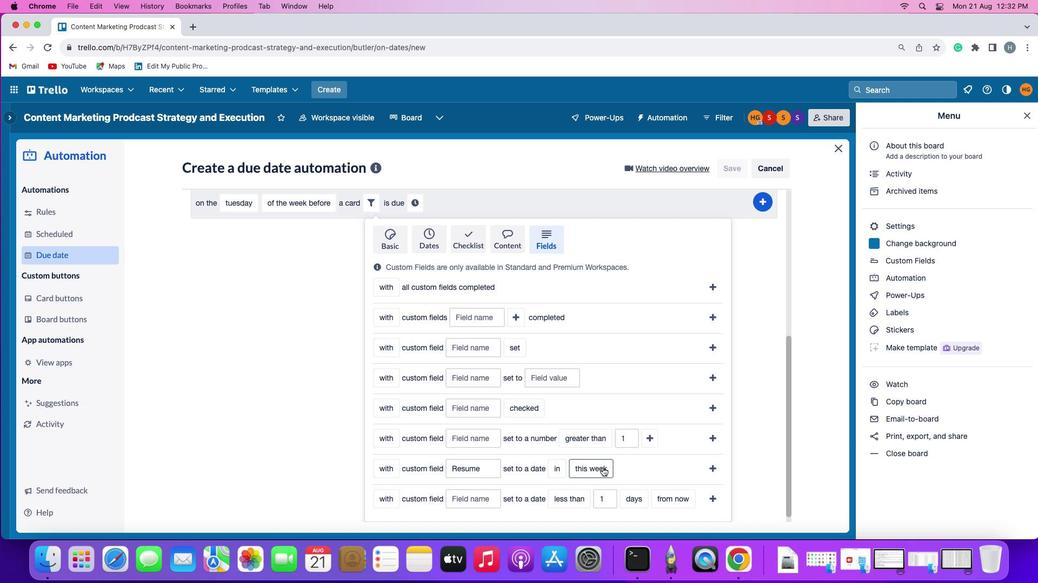
Action: Mouse pressed left at (596, 462)
Screenshot: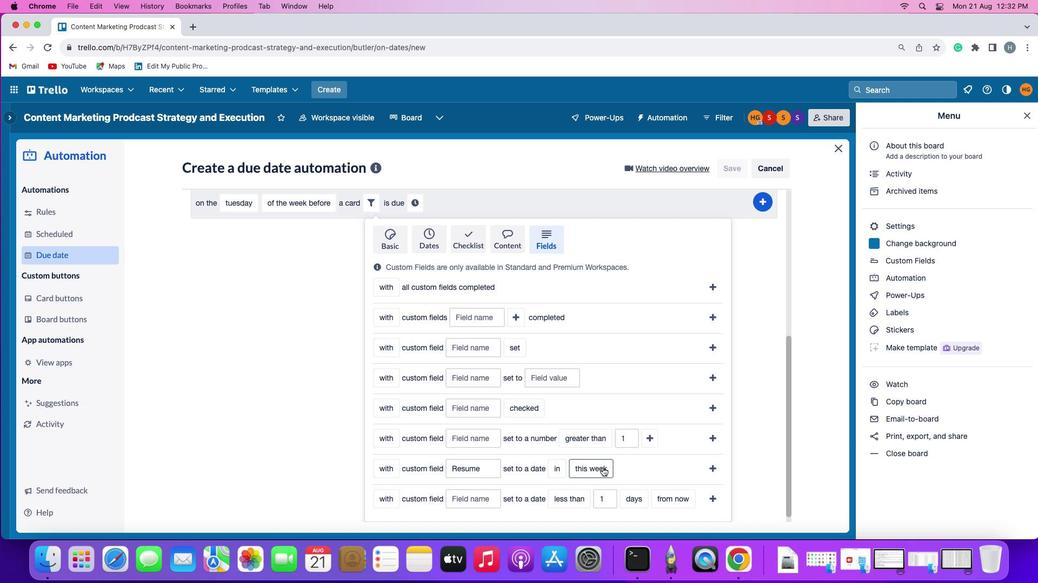 
Action: Mouse moved to (593, 478)
Screenshot: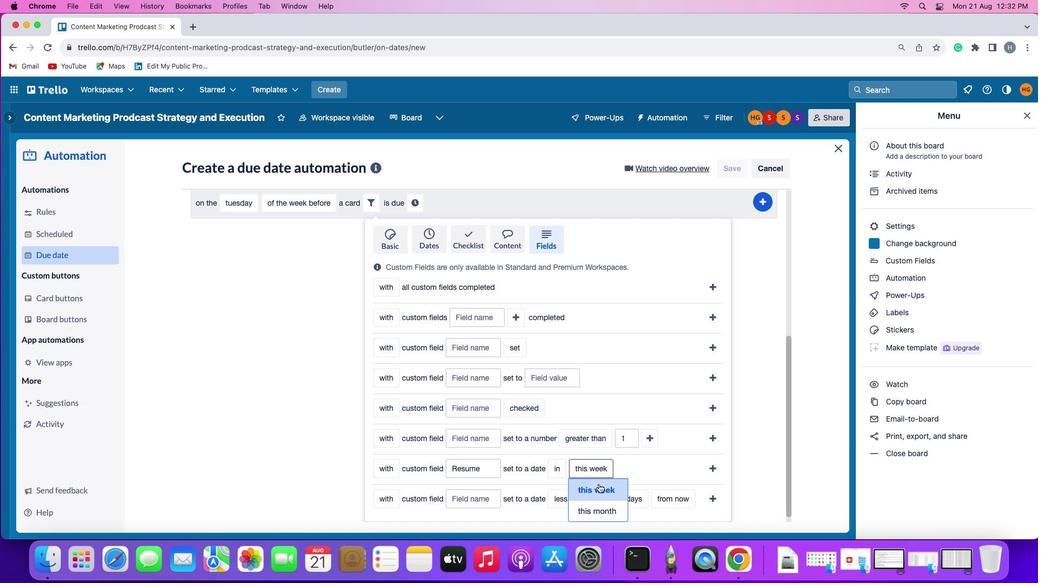 
Action: Mouse pressed left at (593, 478)
Screenshot: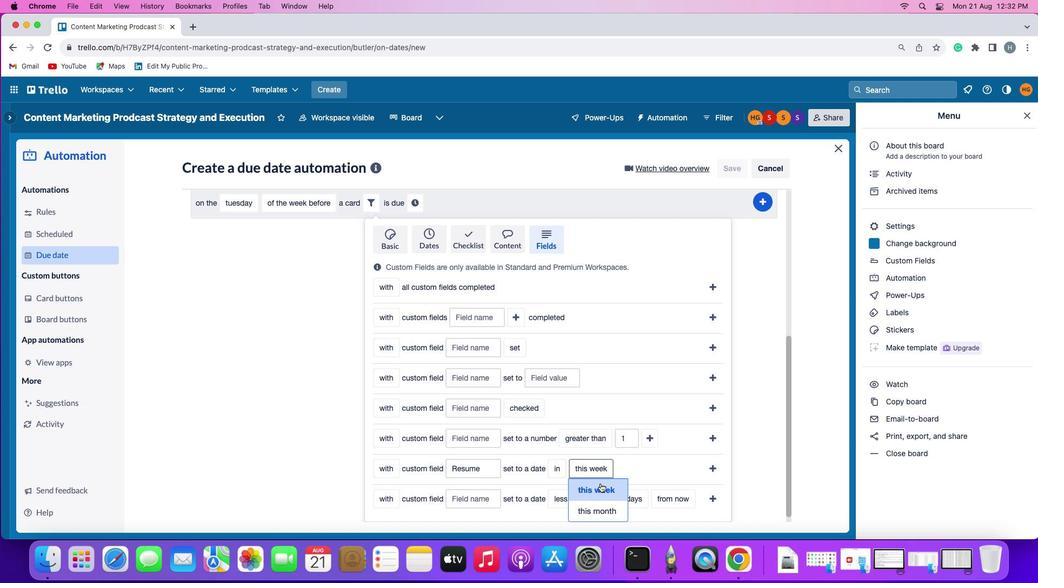 
Action: Mouse moved to (705, 460)
Screenshot: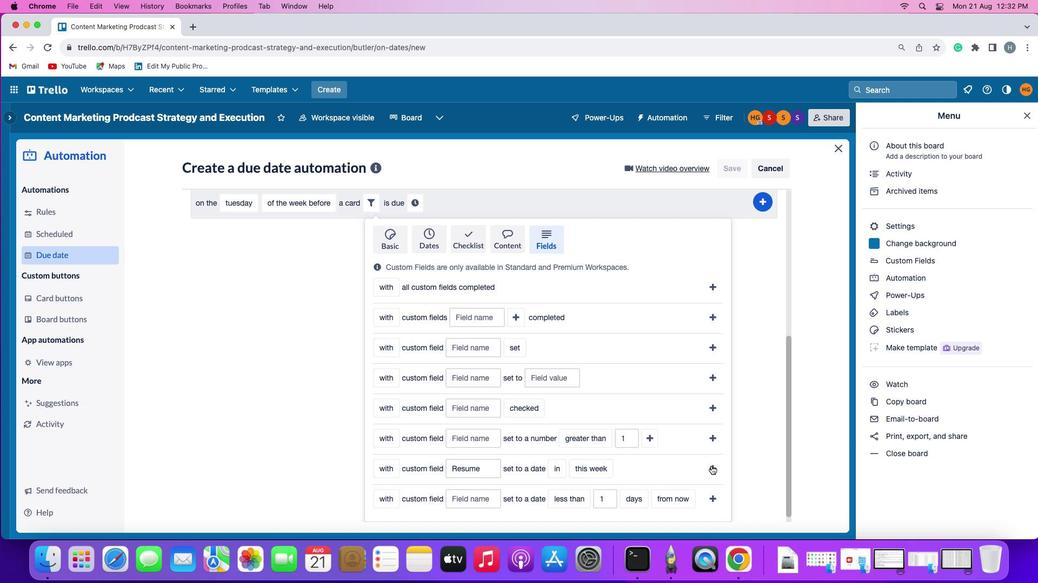 
Action: Mouse pressed left at (705, 460)
Screenshot: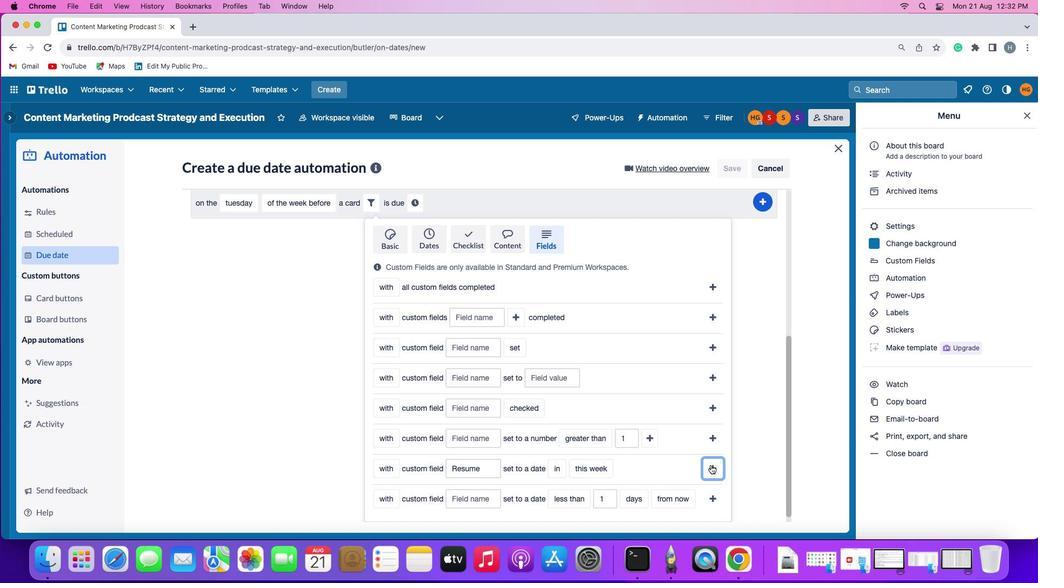 
Action: Mouse moved to (618, 467)
Screenshot: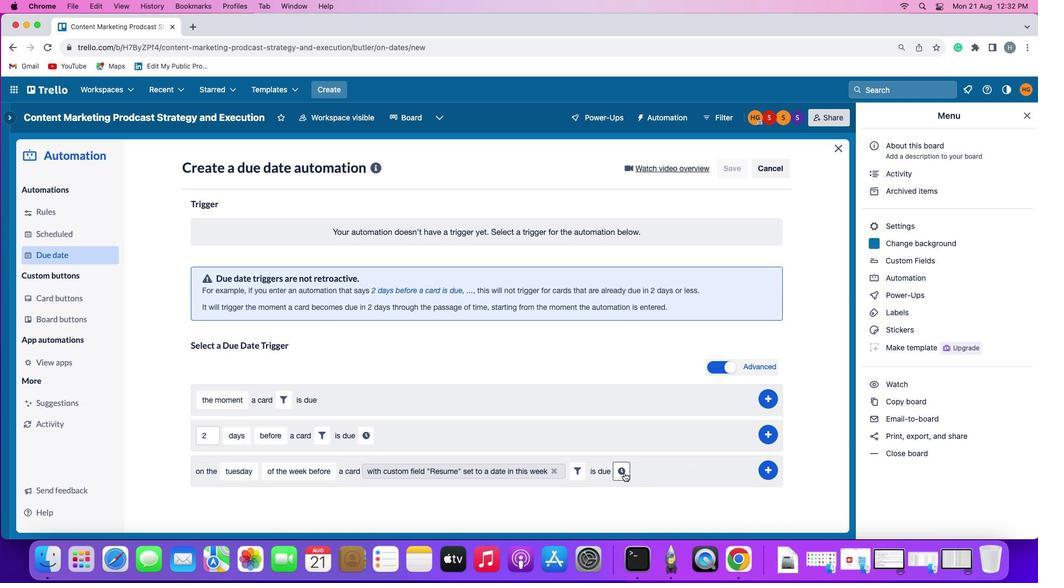 
Action: Mouse pressed left at (618, 467)
Screenshot: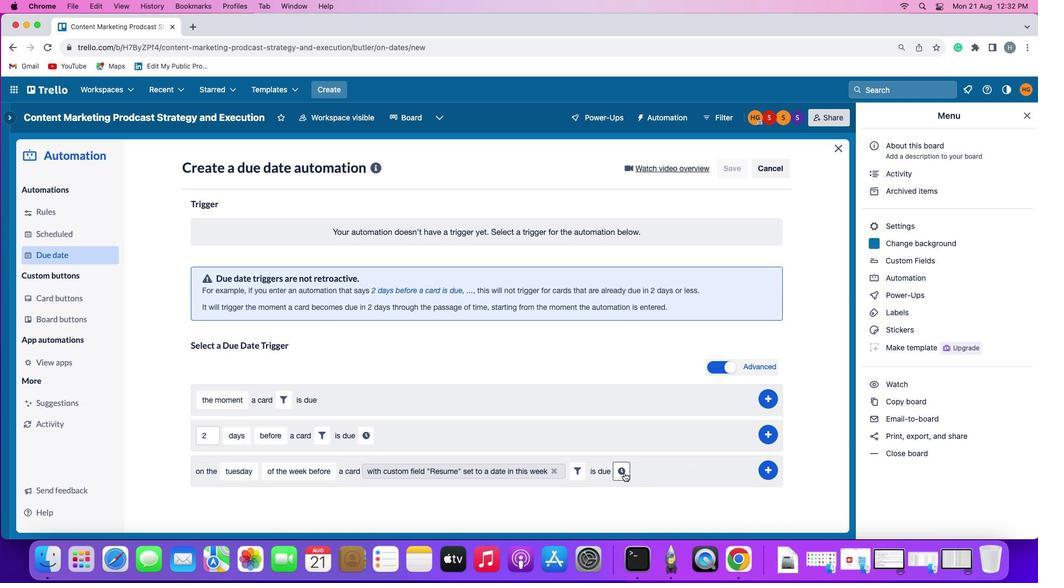 
Action: Mouse moved to (635, 468)
Screenshot: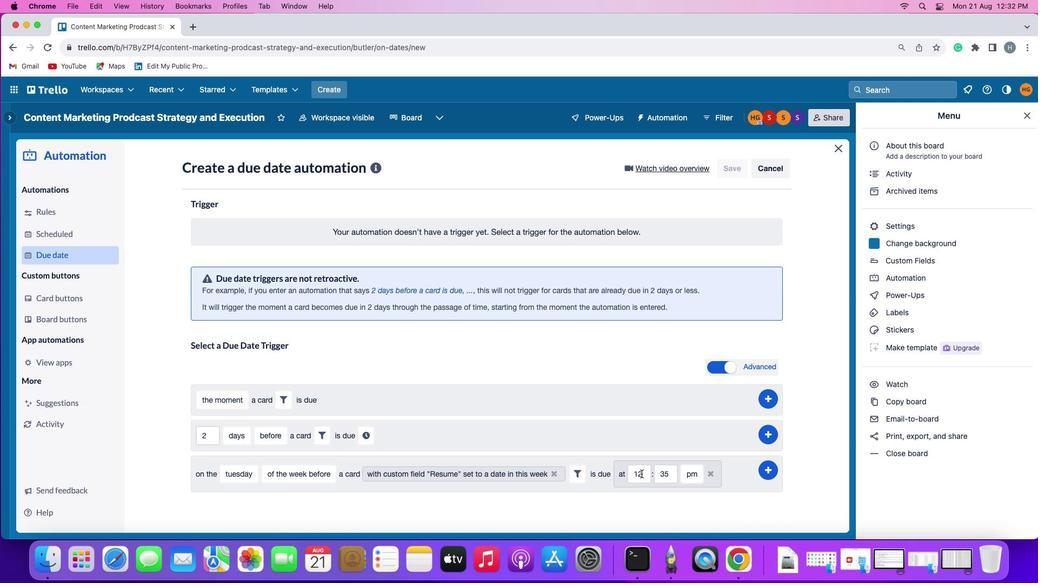 
Action: Mouse pressed left at (635, 468)
Screenshot: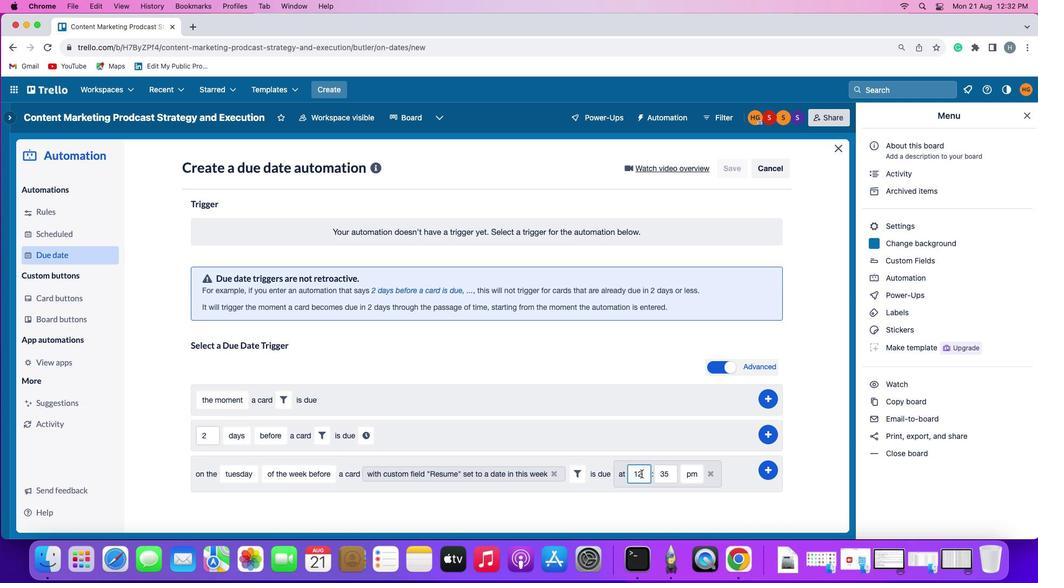 
Action: Key pressed Key.backspace
Screenshot: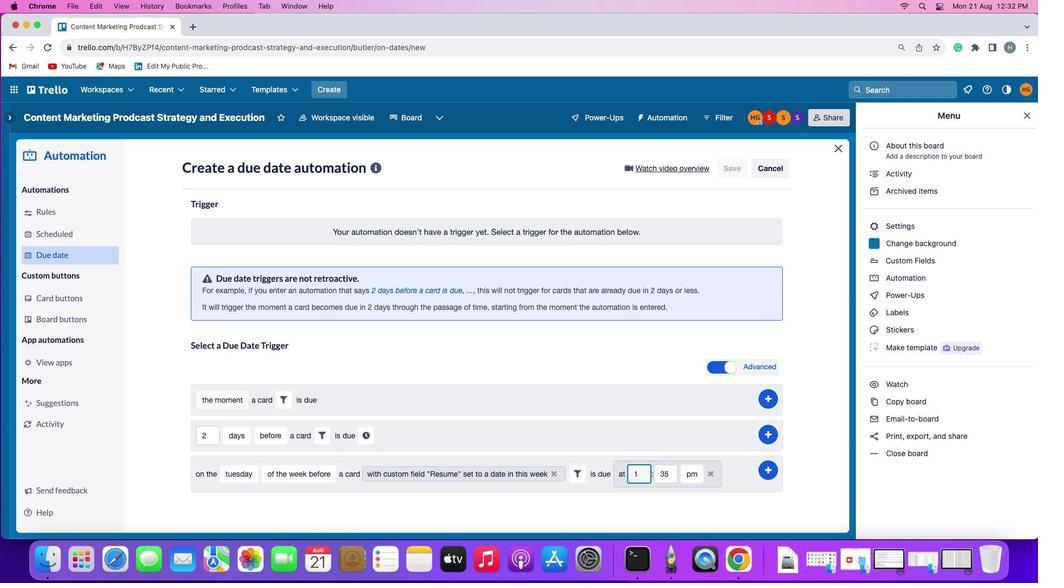 
Action: Mouse moved to (638, 467)
Screenshot: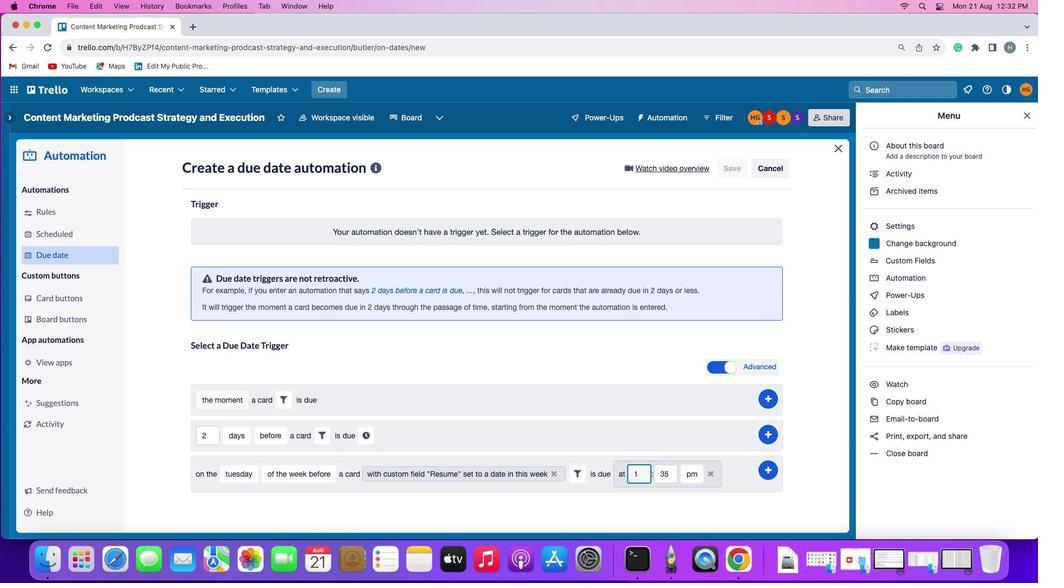 
Action: Key pressed '1'
Screenshot: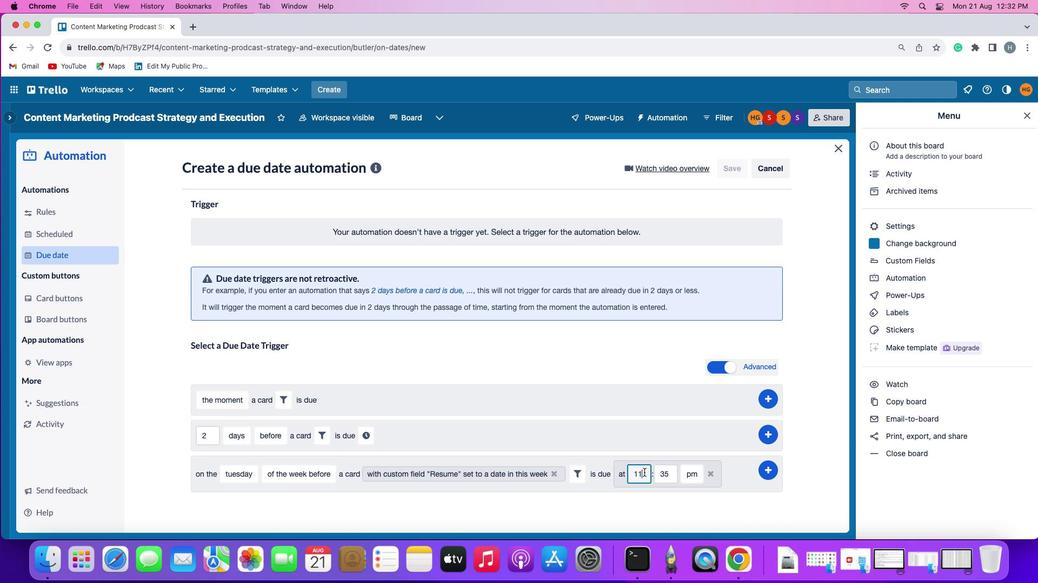 
Action: Mouse moved to (665, 468)
Screenshot: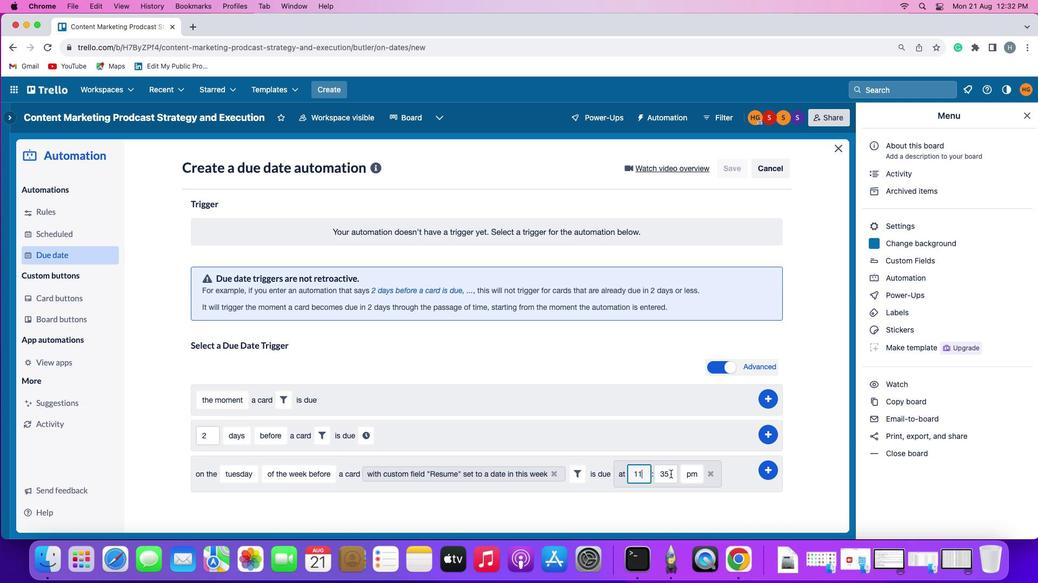 
Action: Mouse pressed left at (665, 468)
Screenshot: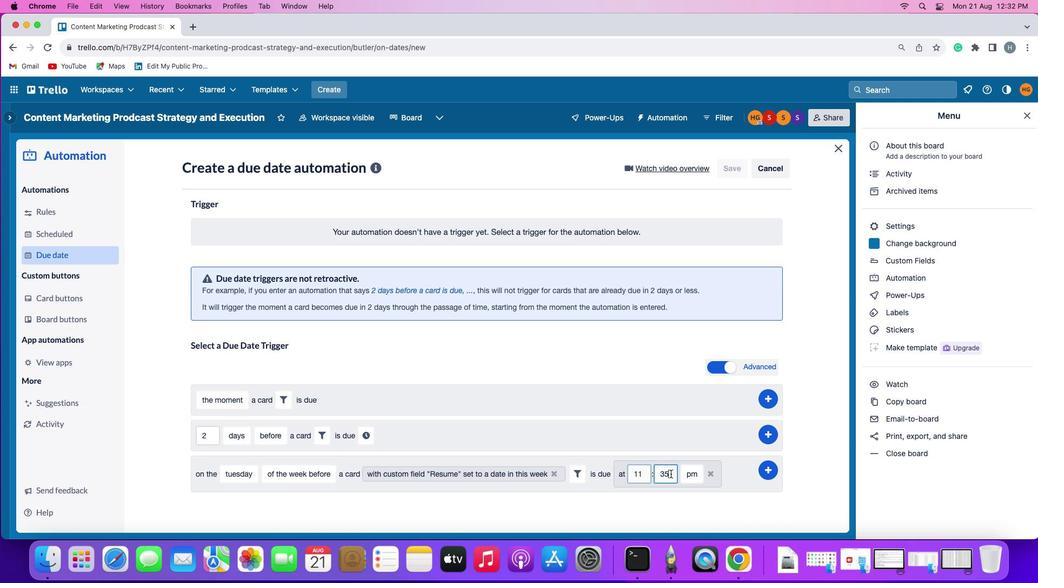 
Action: Key pressed Key.backspaceKey.backspace
Screenshot: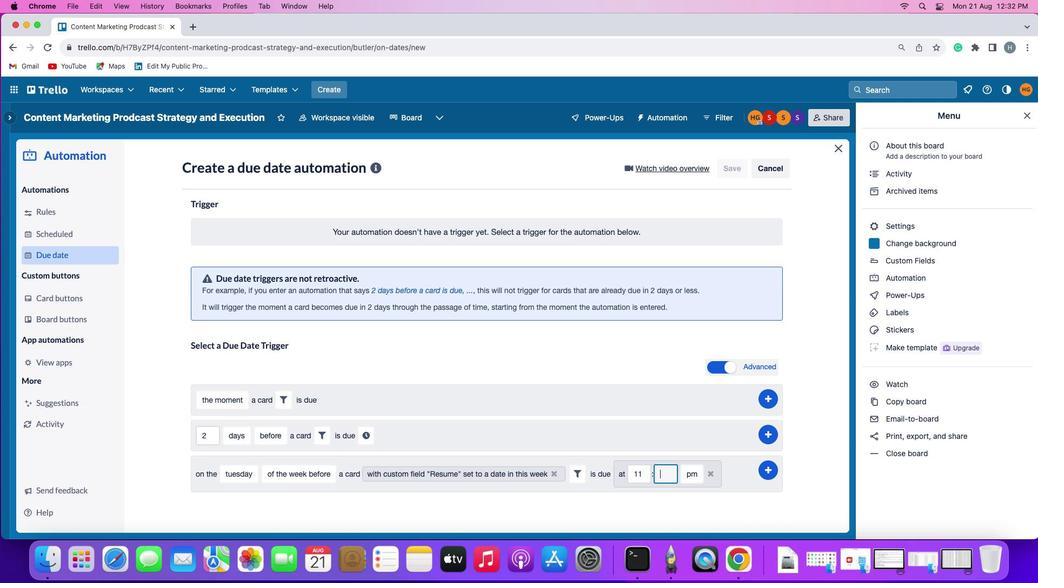 
Action: Mouse moved to (665, 468)
Screenshot: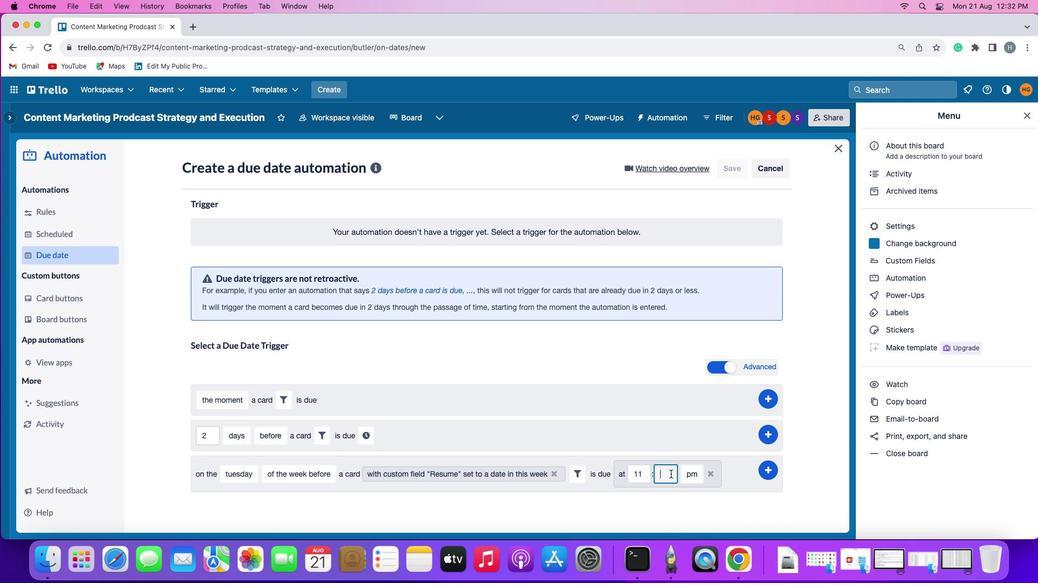 
Action: Key pressed '0''0'
Screenshot: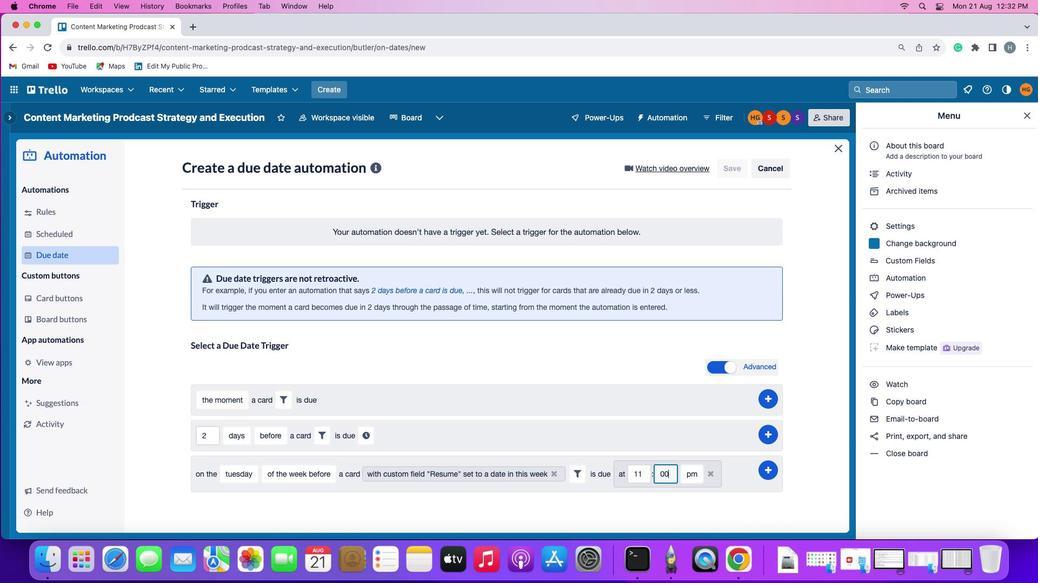 
Action: Mouse moved to (680, 466)
Screenshot: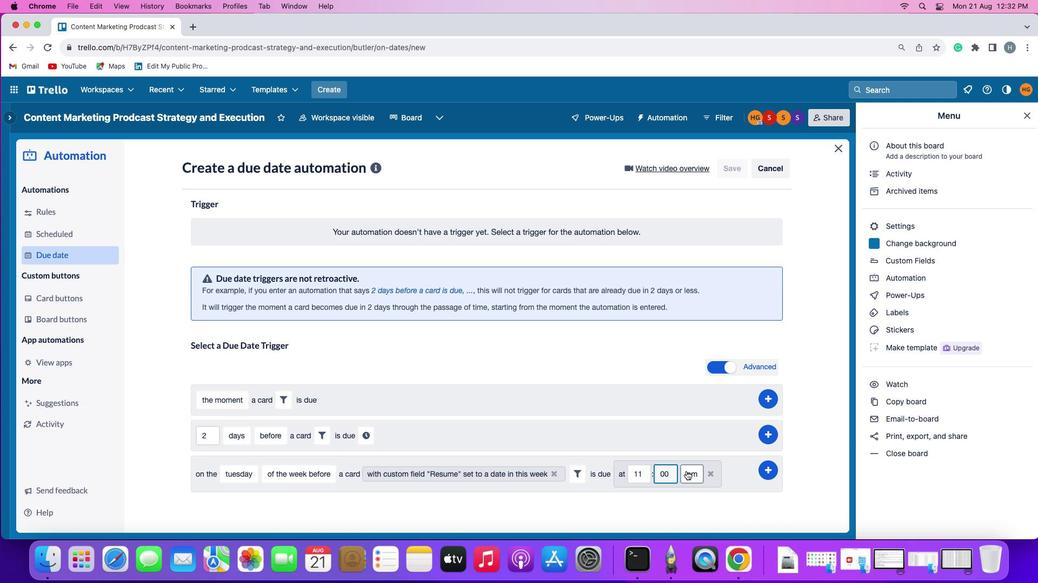 
Action: Mouse pressed left at (680, 466)
Screenshot: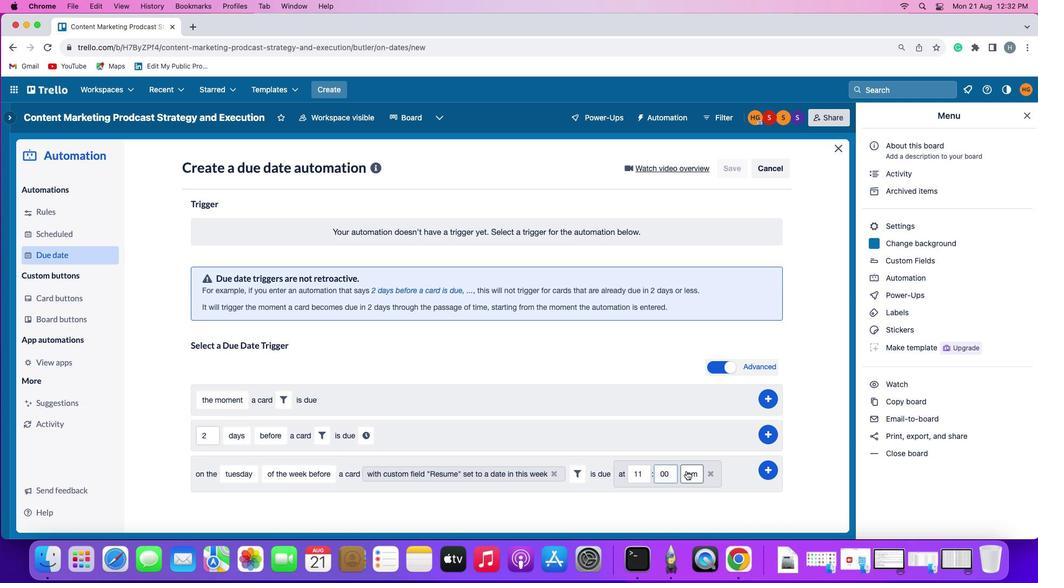 
Action: Mouse moved to (683, 484)
Screenshot: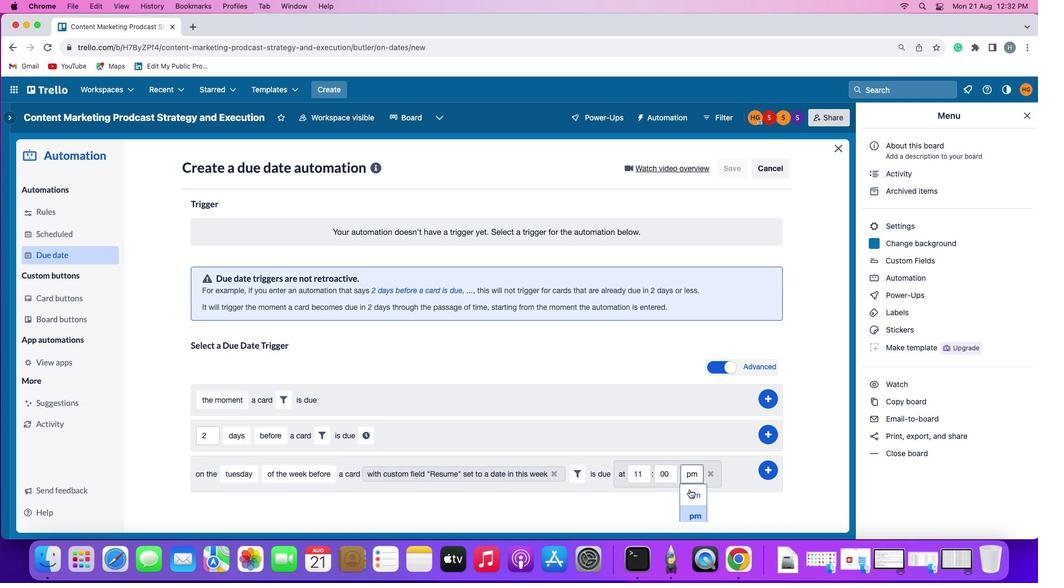 
Action: Mouse pressed left at (683, 484)
Screenshot: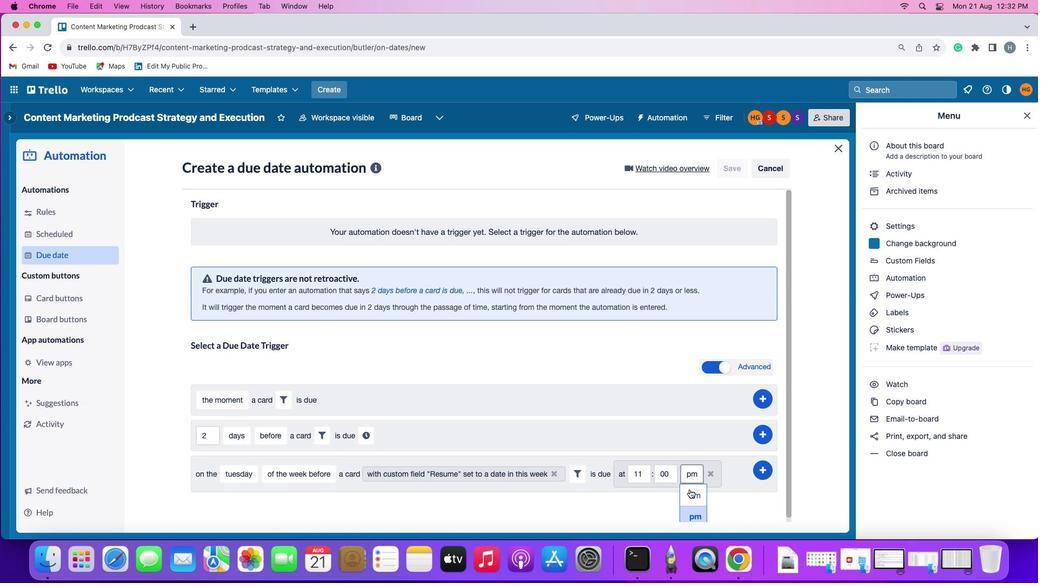 
Action: Mouse moved to (758, 464)
Screenshot: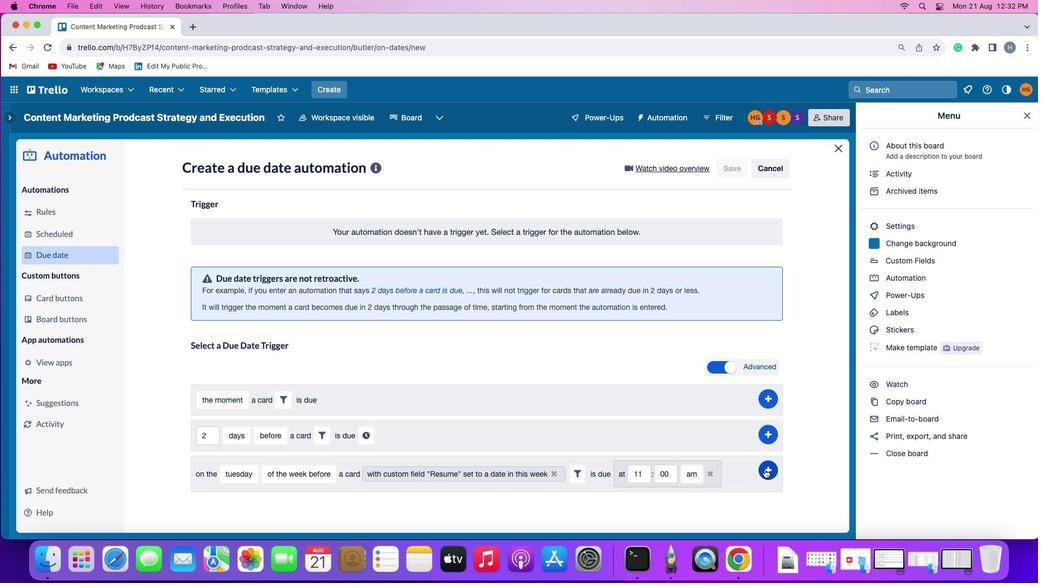 
Action: Mouse pressed left at (758, 464)
Screenshot: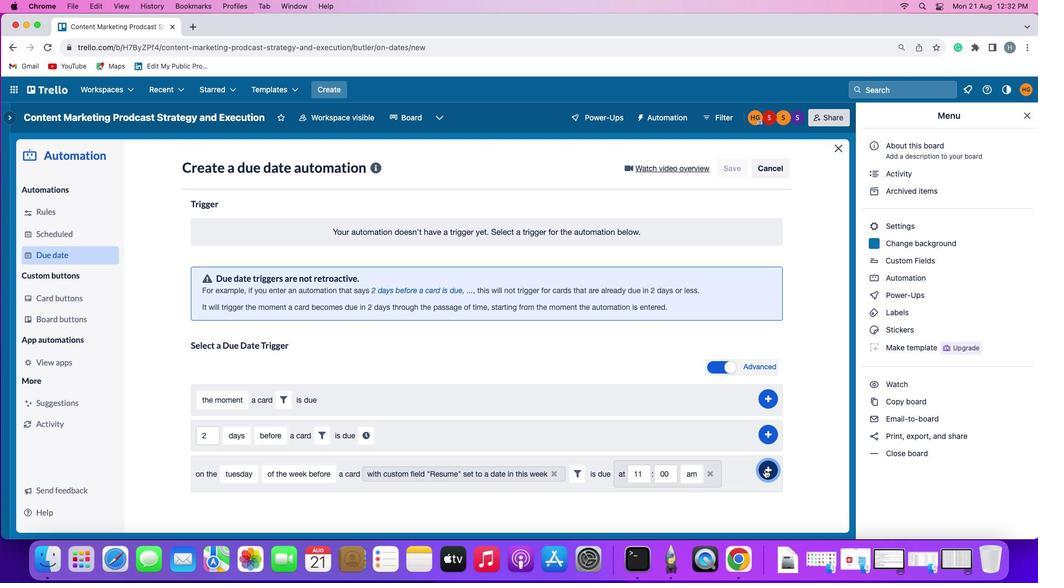 
Action: Mouse moved to (807, 392)
Screenshot: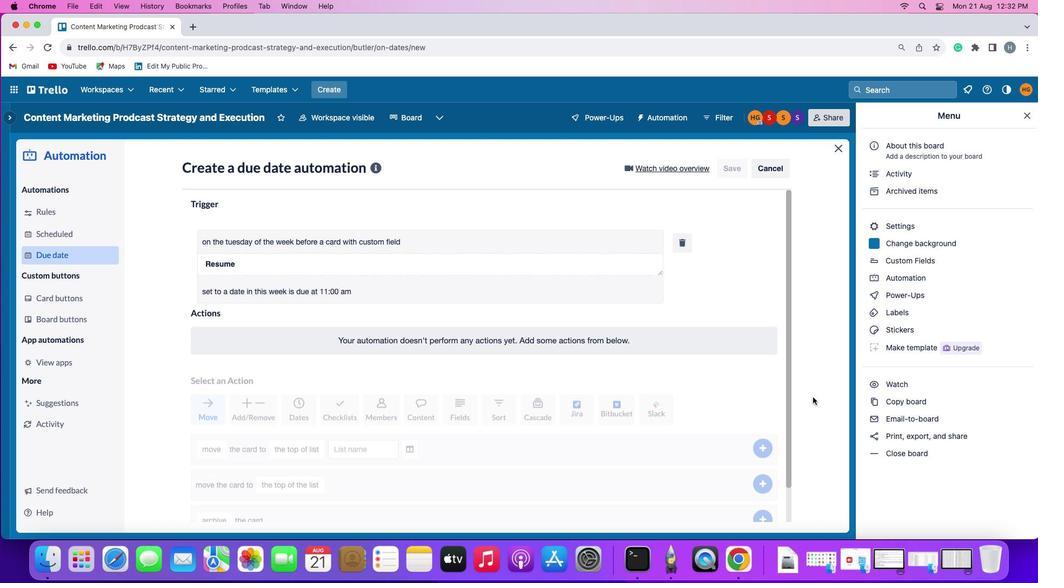 
